 Task: Send an email with the signature Douglas Martin with the subject Thank you for an accommodation and the message Can you please provide me with the latest sales figures for the product? from softage.10@softage.net to softage.6@softage.net and move the email from Sent Items to the folder Sales enablement
Action: Mouse moved to (127, 129)
Screenshot: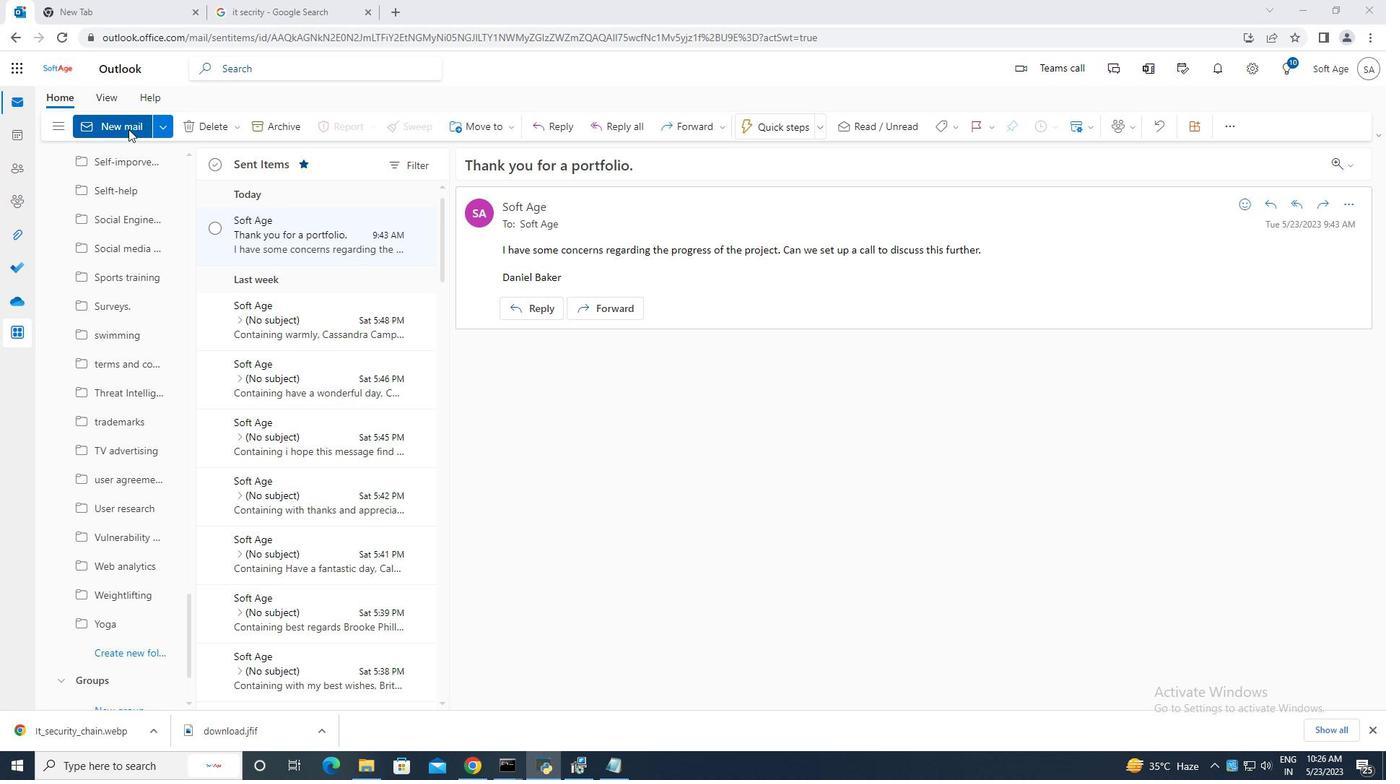
Action: Mouse pressed left at (127, 129)
Screenshot: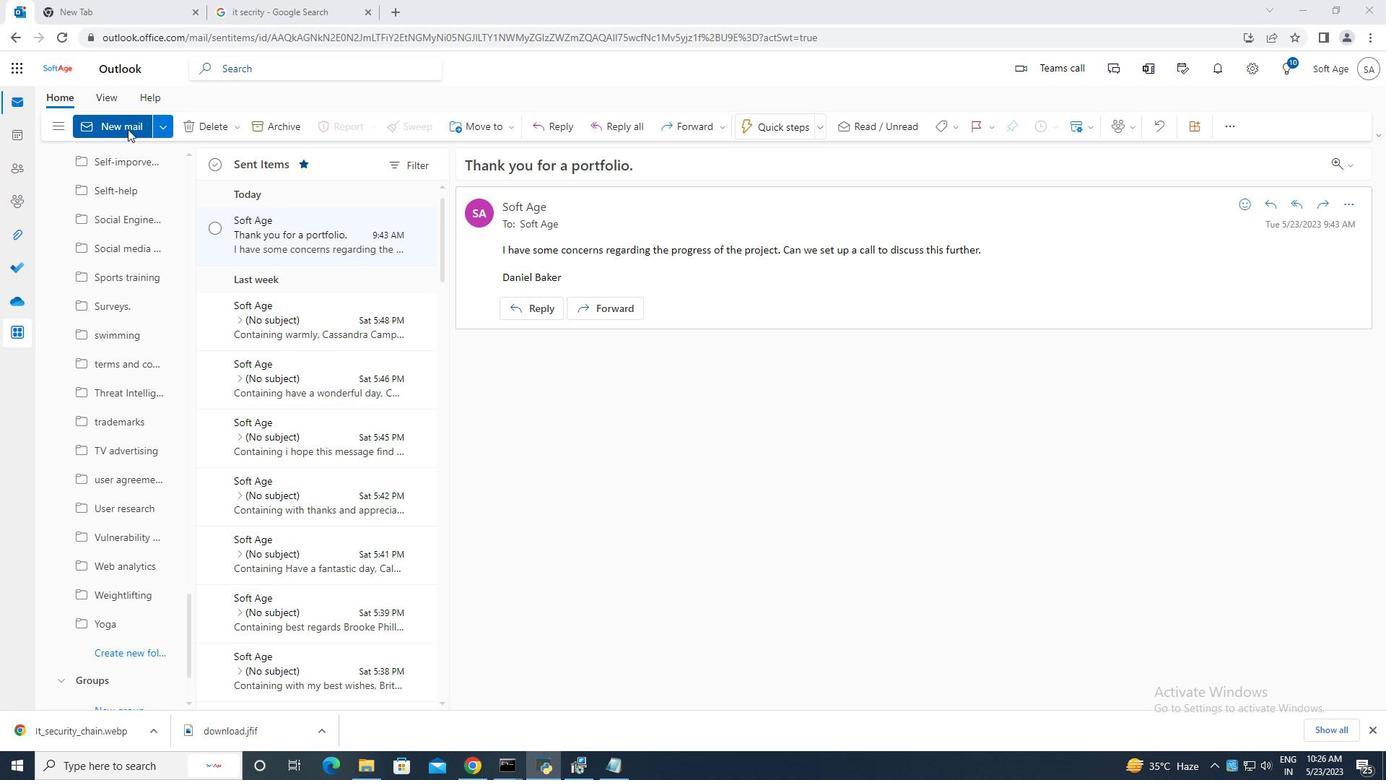 
Action: Mouse moved to (923, 132)
Screenshot: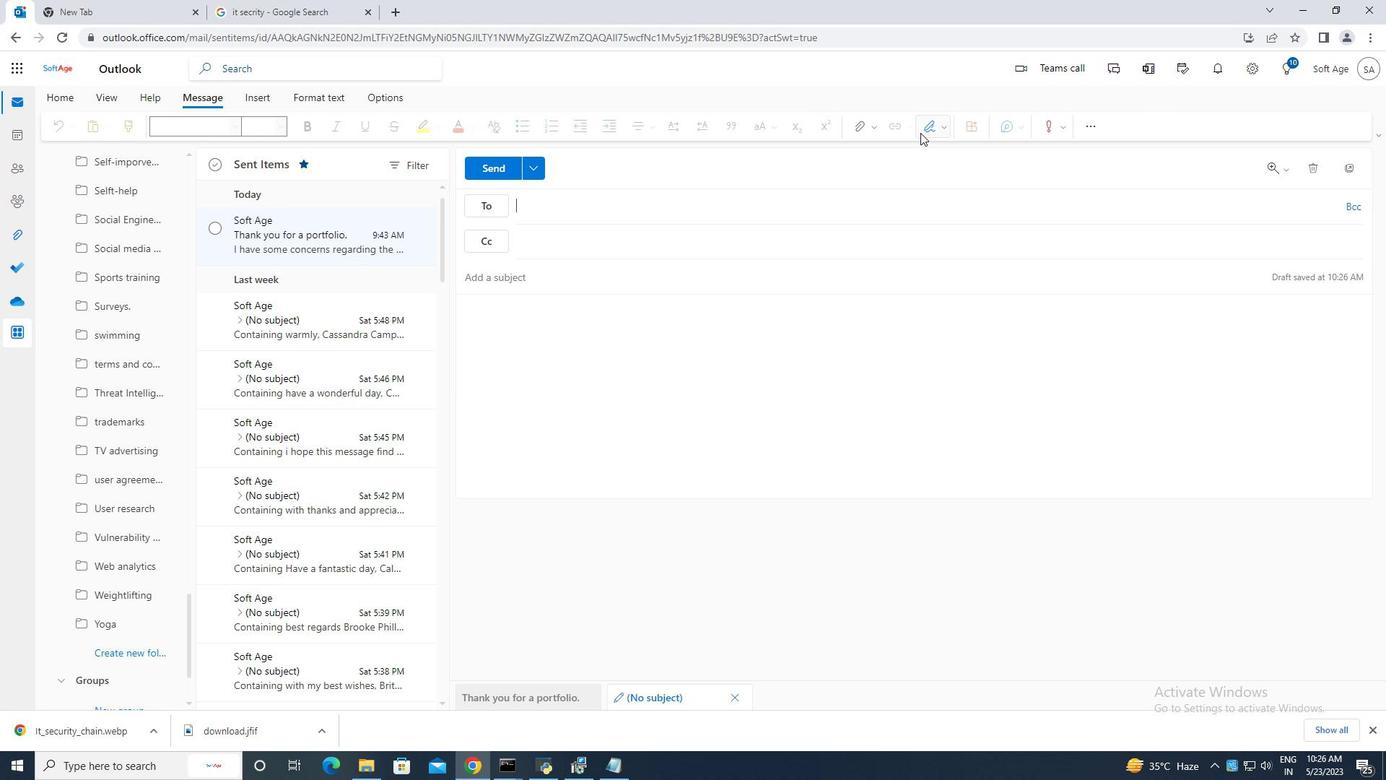 
Action: Mouse pressed left at (923, 132)
Screenshot: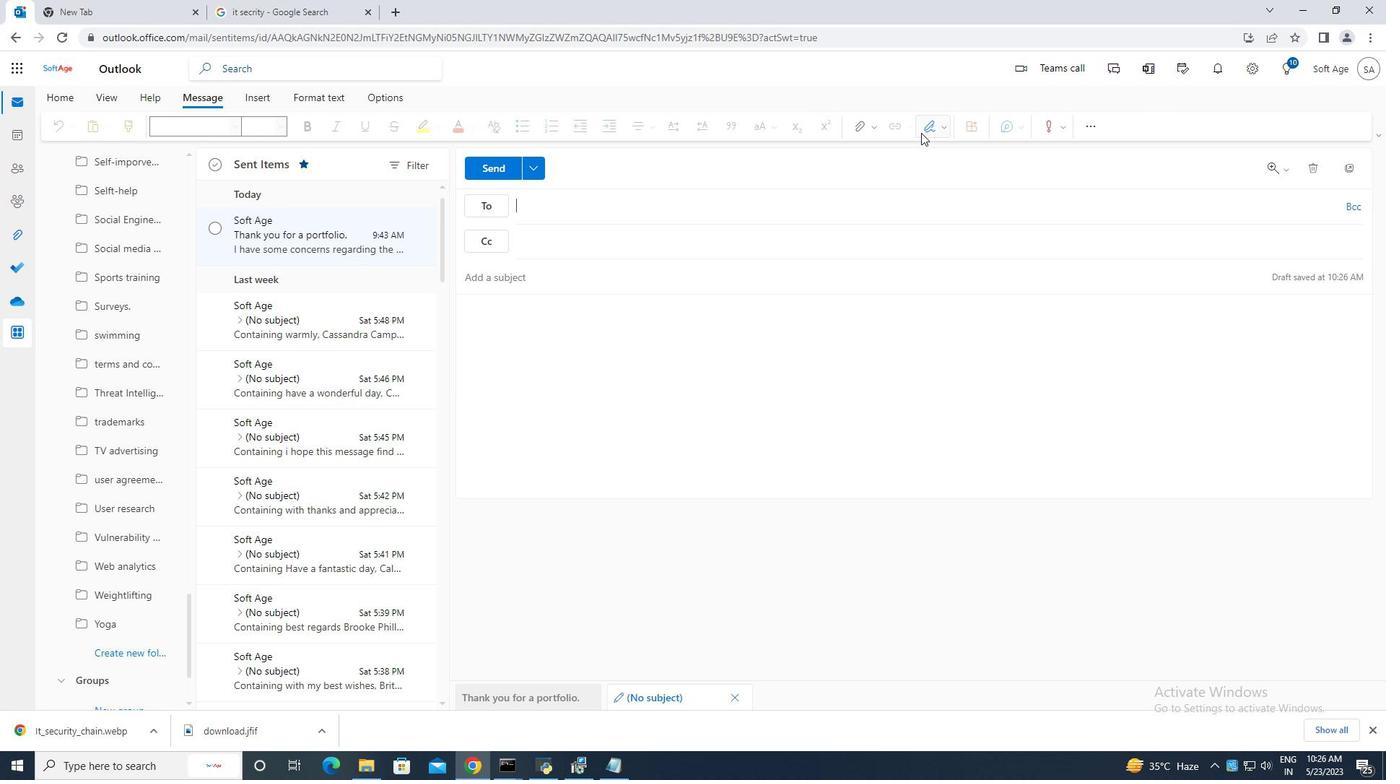 
Action: Mouse moved to (905, 182)
Screenshot: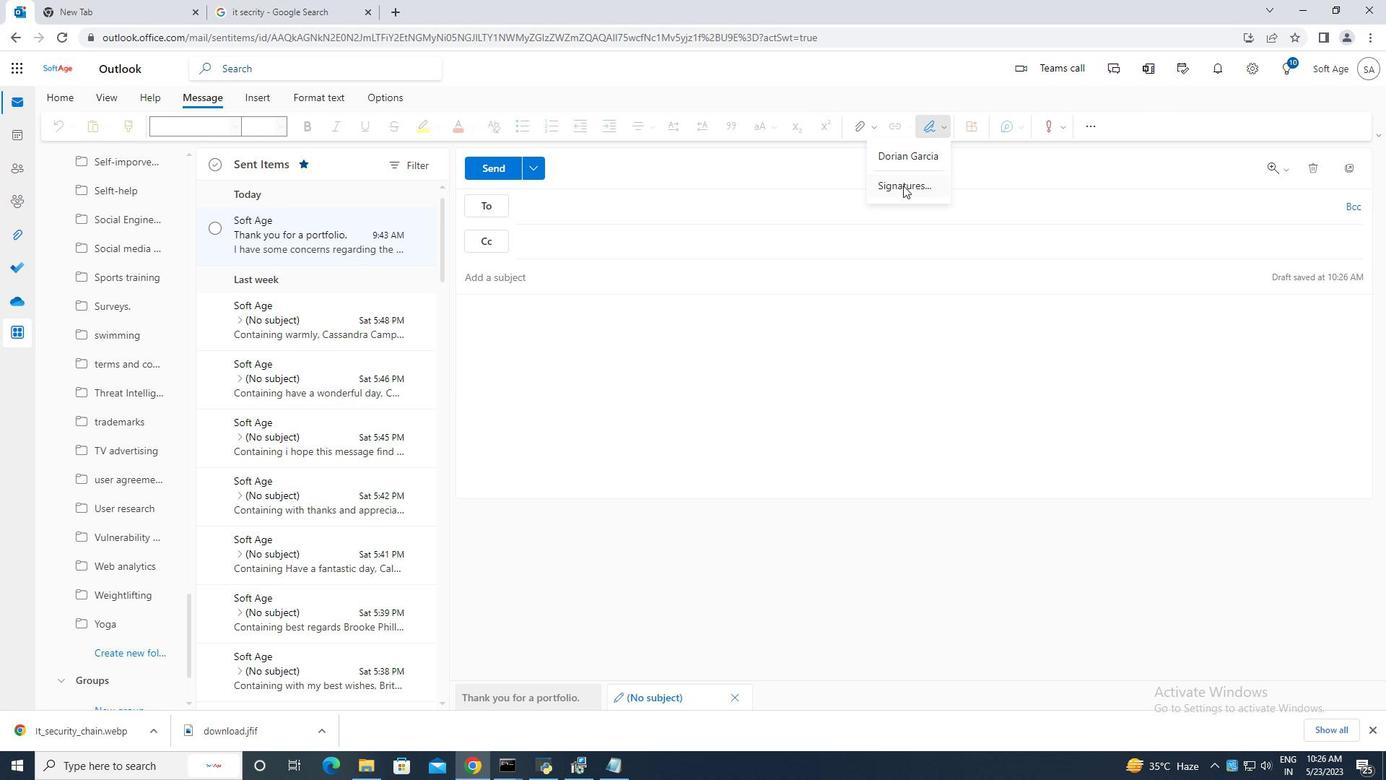 
Action: Mouse pressed left at (905, 182)
Screenshot: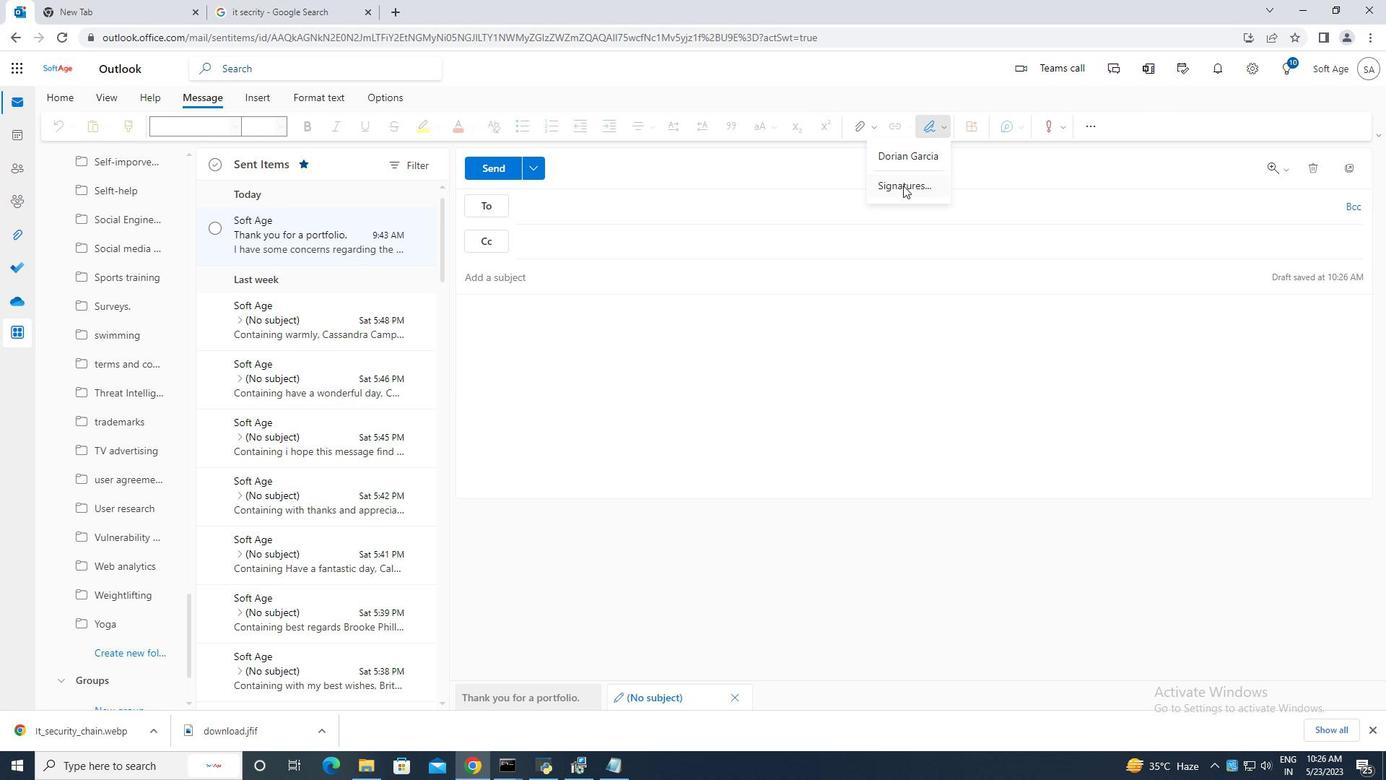 
Action: Mouse moved to (984, 239)
Screenshot: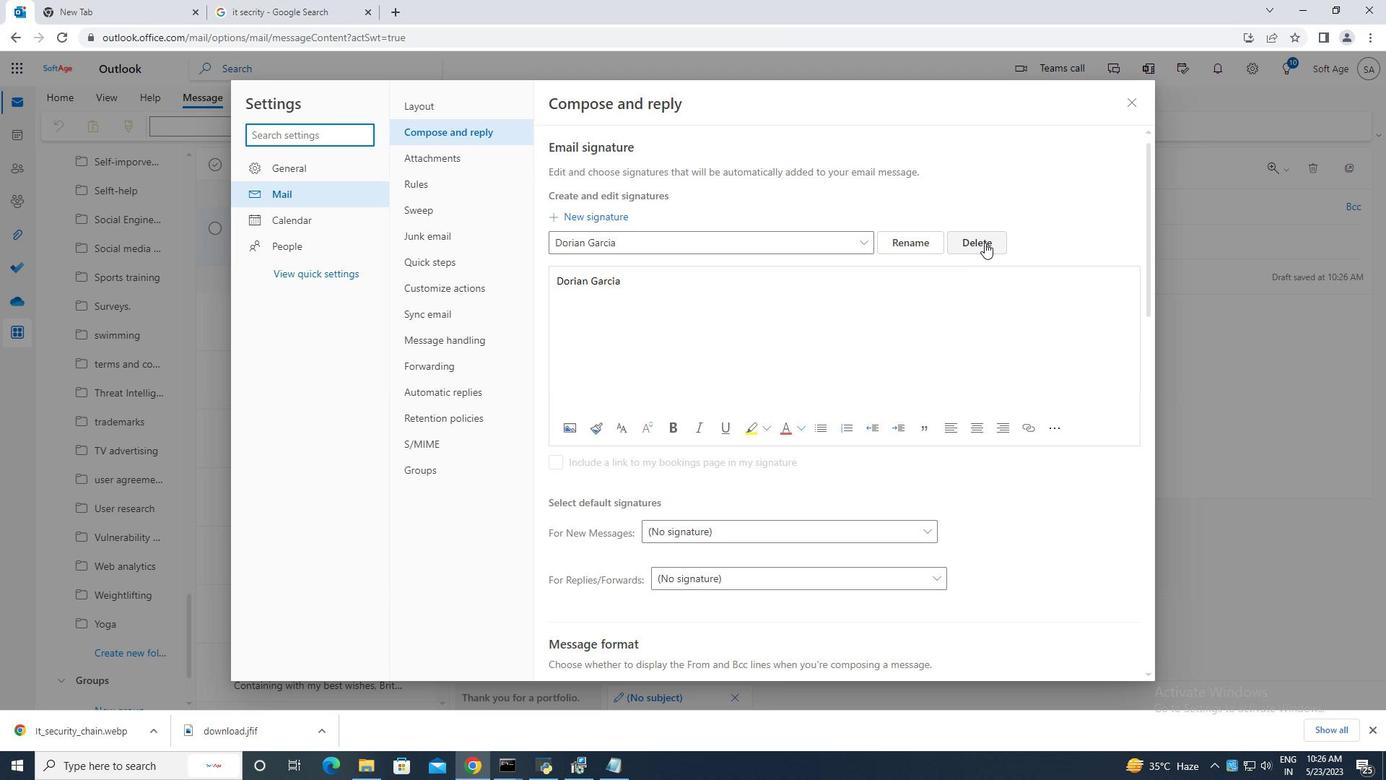 
Action: Mouse pressed left at (984, 239)
Screenshot: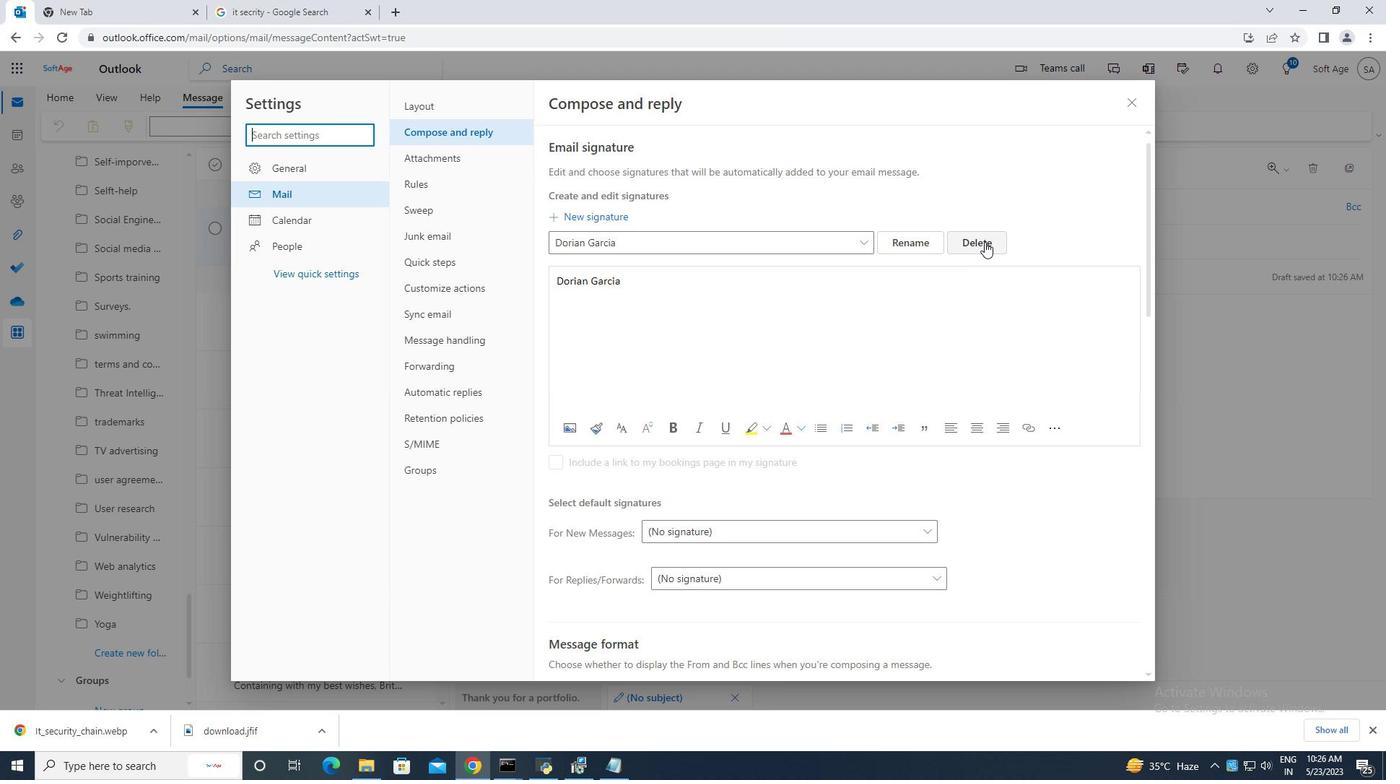 
Action: Mouse moved to (592, 241)
Screenshot: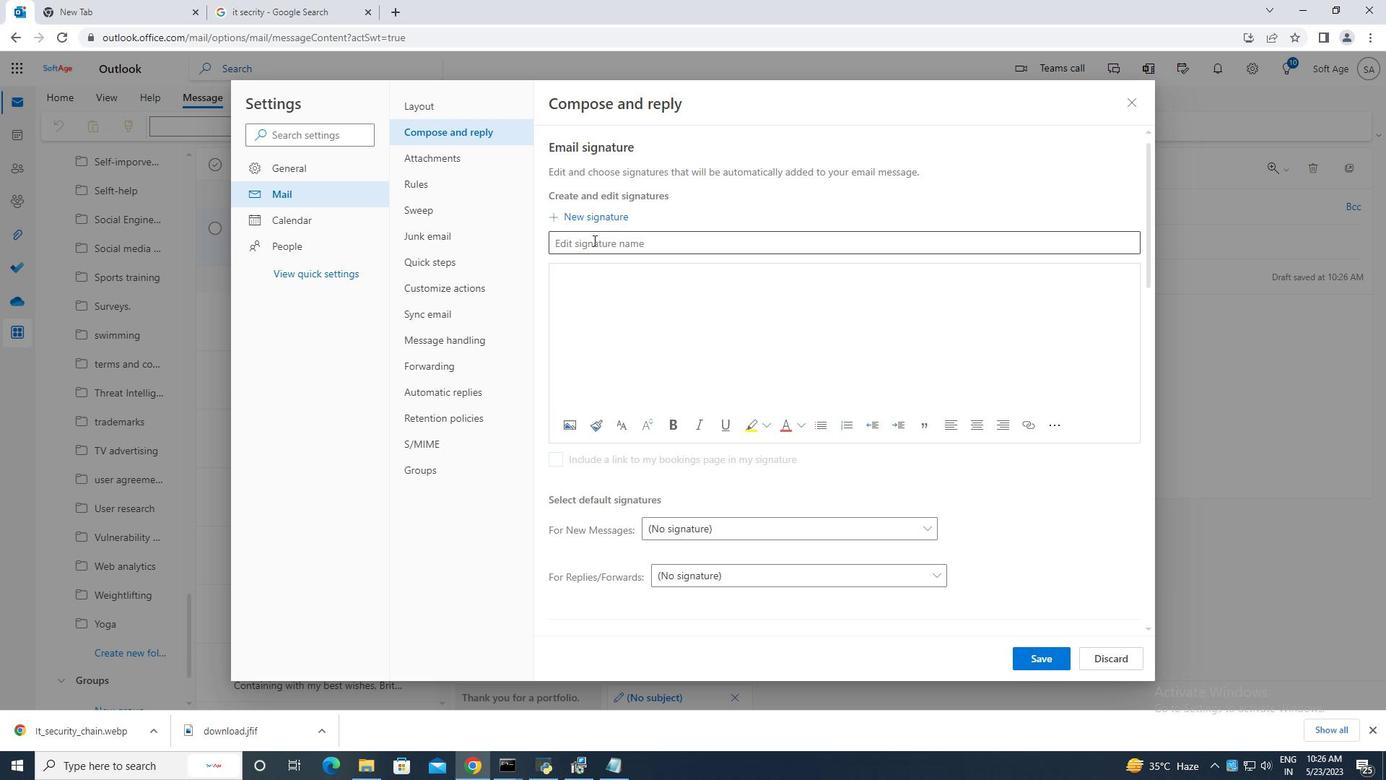 
Action: Mouse pressed left at (592, 241)
Screenshot: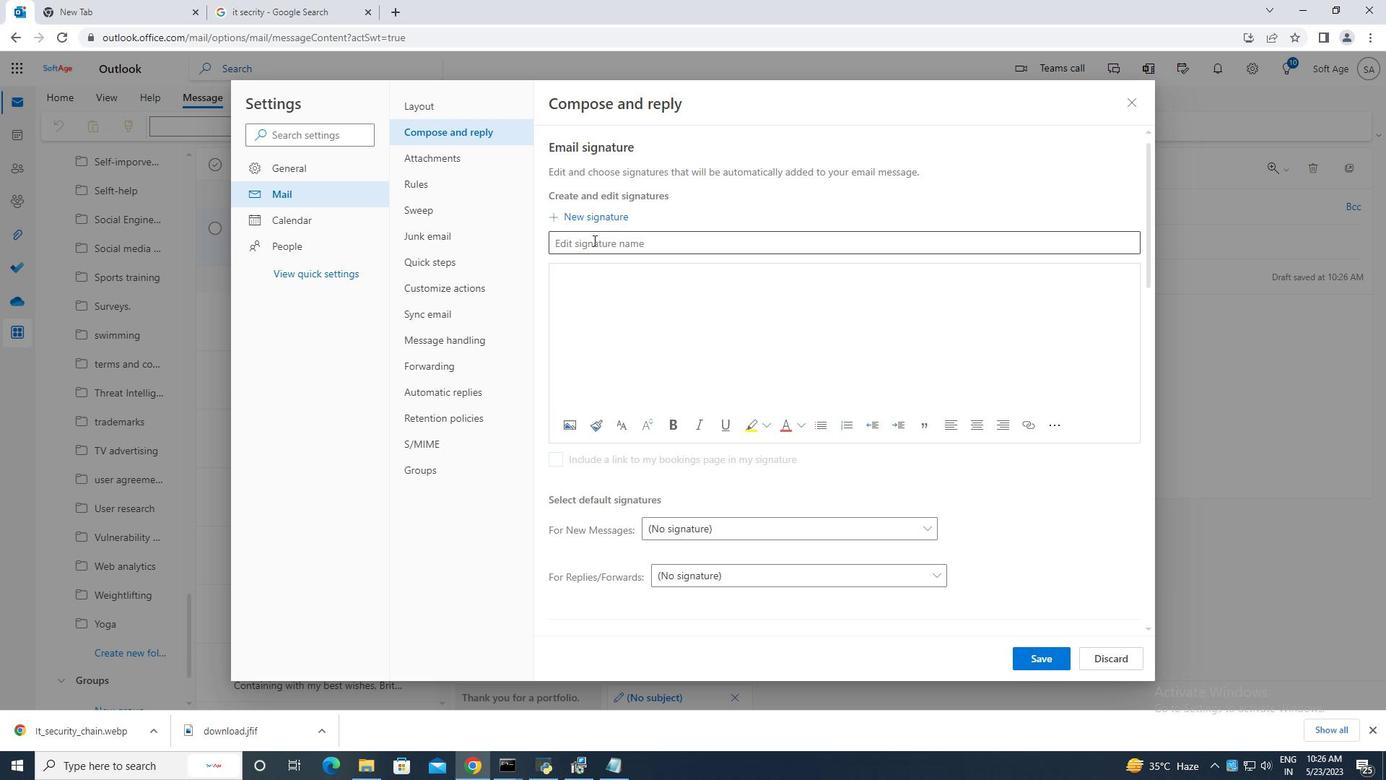
Action: Key pressed <Key.caps_lock>D<Key.caps_lock>ouglas<Key.space><Key.caps_lock>M<Key.caps_lock>artin
Screenshot: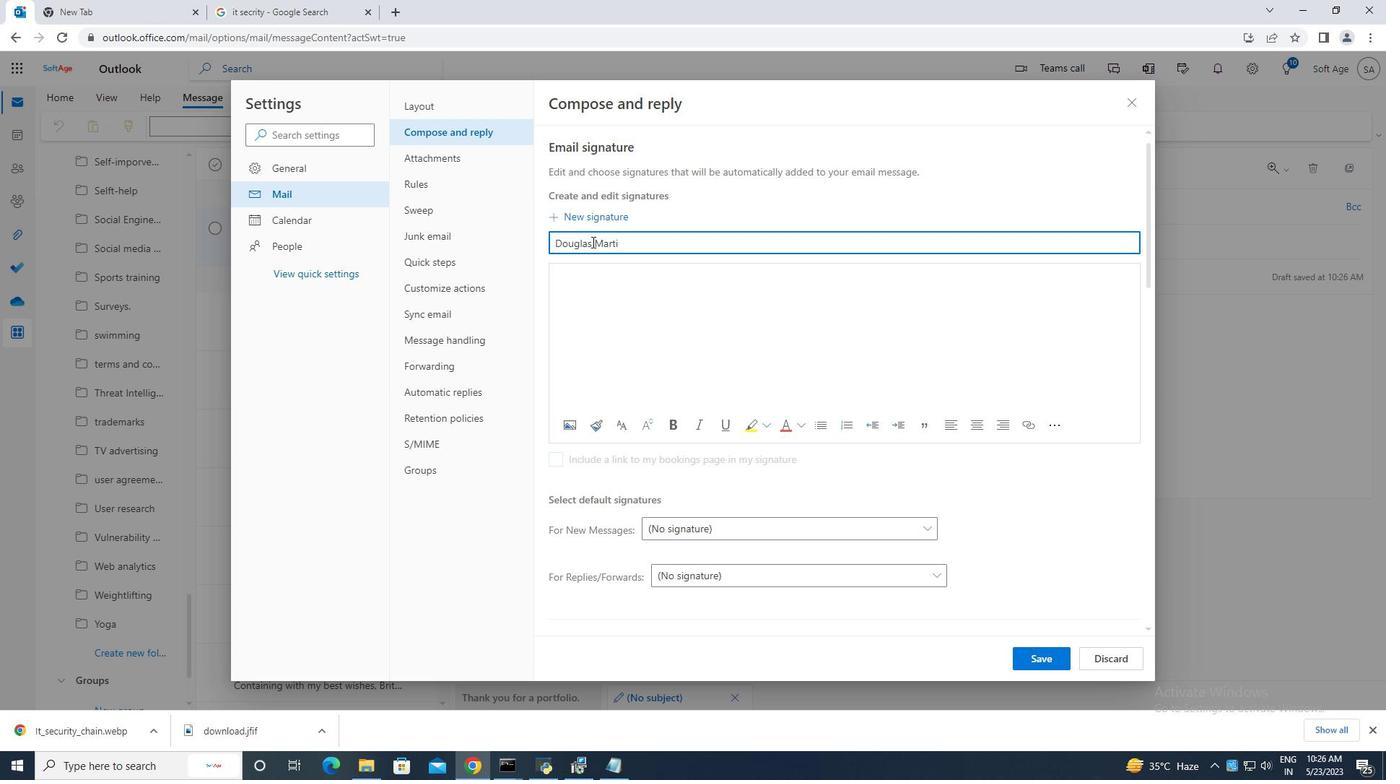 
Action: Mouse moved to (572, 275)
Screenshot: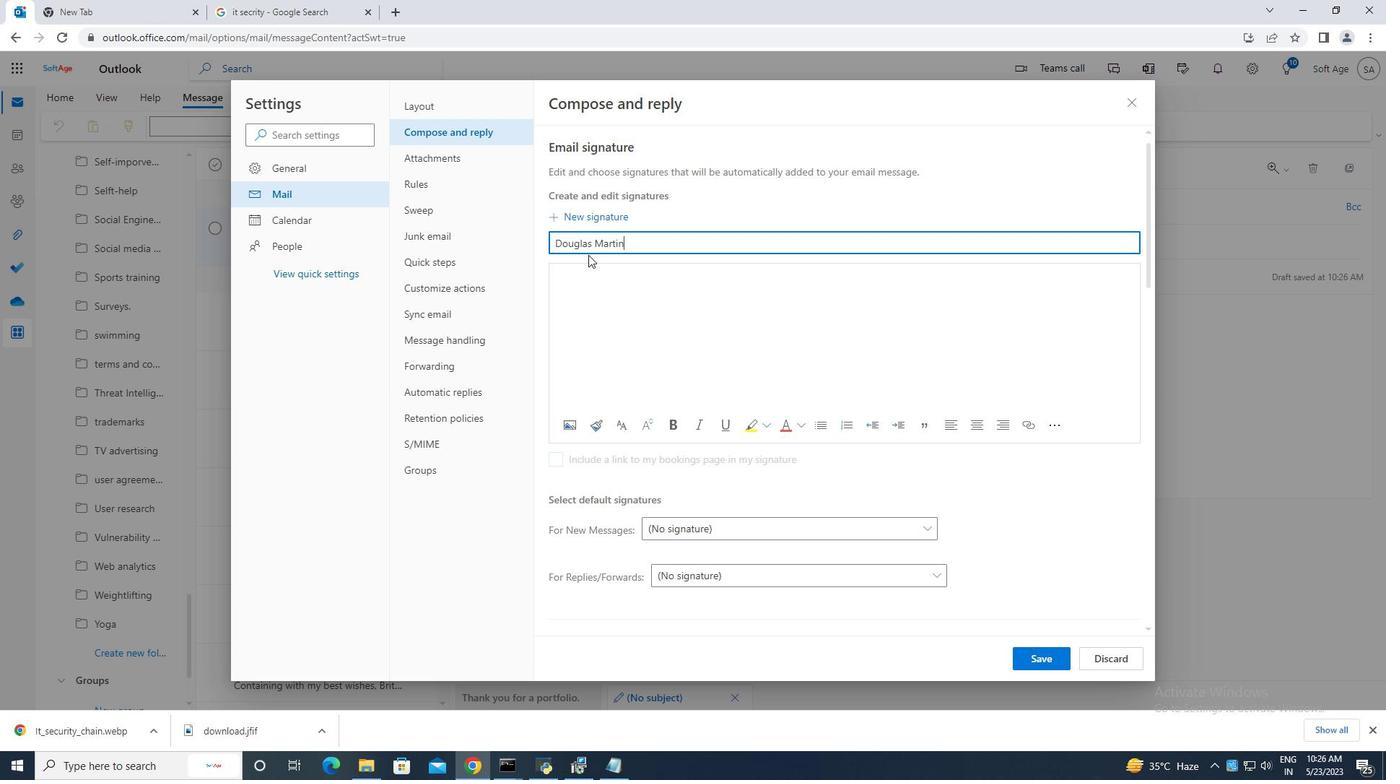 
Action: Mouse pressed left at (572, 275)
Screenshot: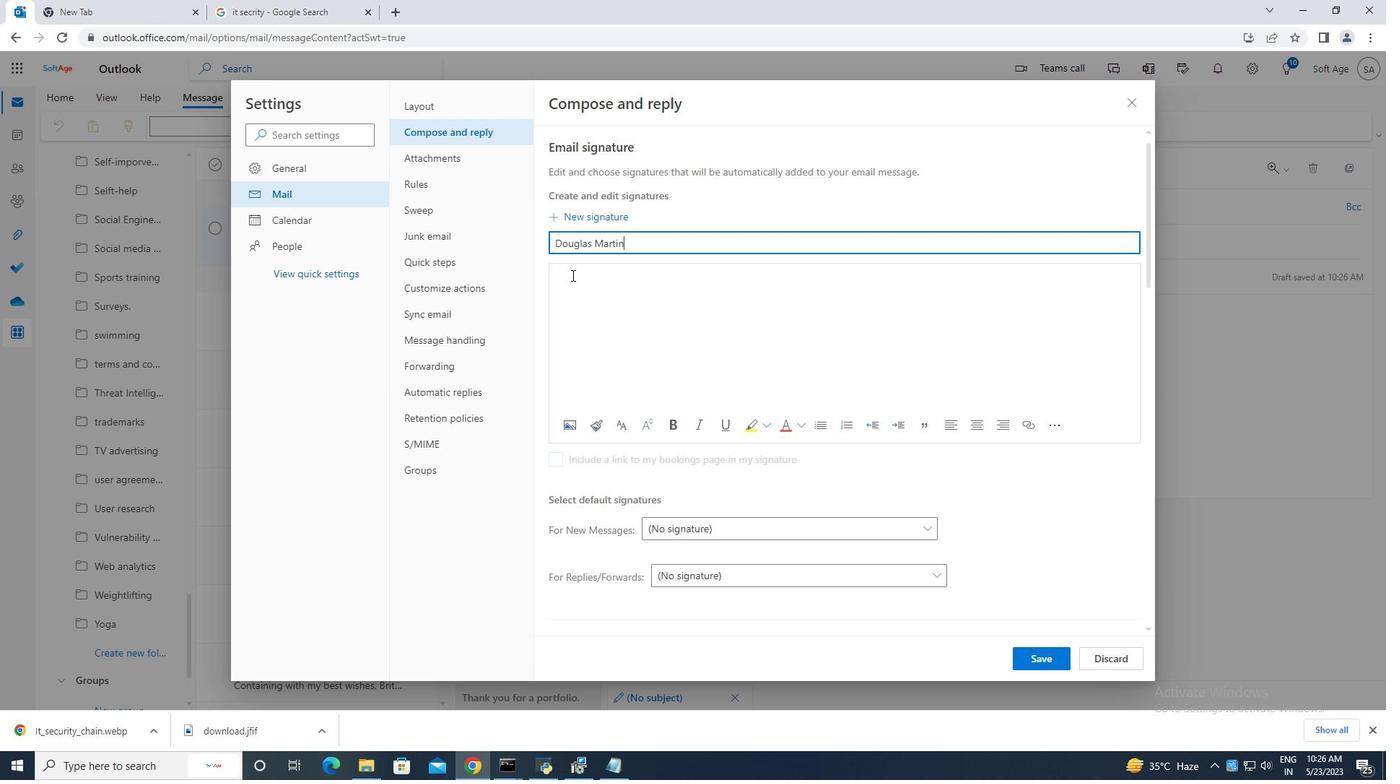 
Action: Mouse moved to (576, 278)
Screenshot: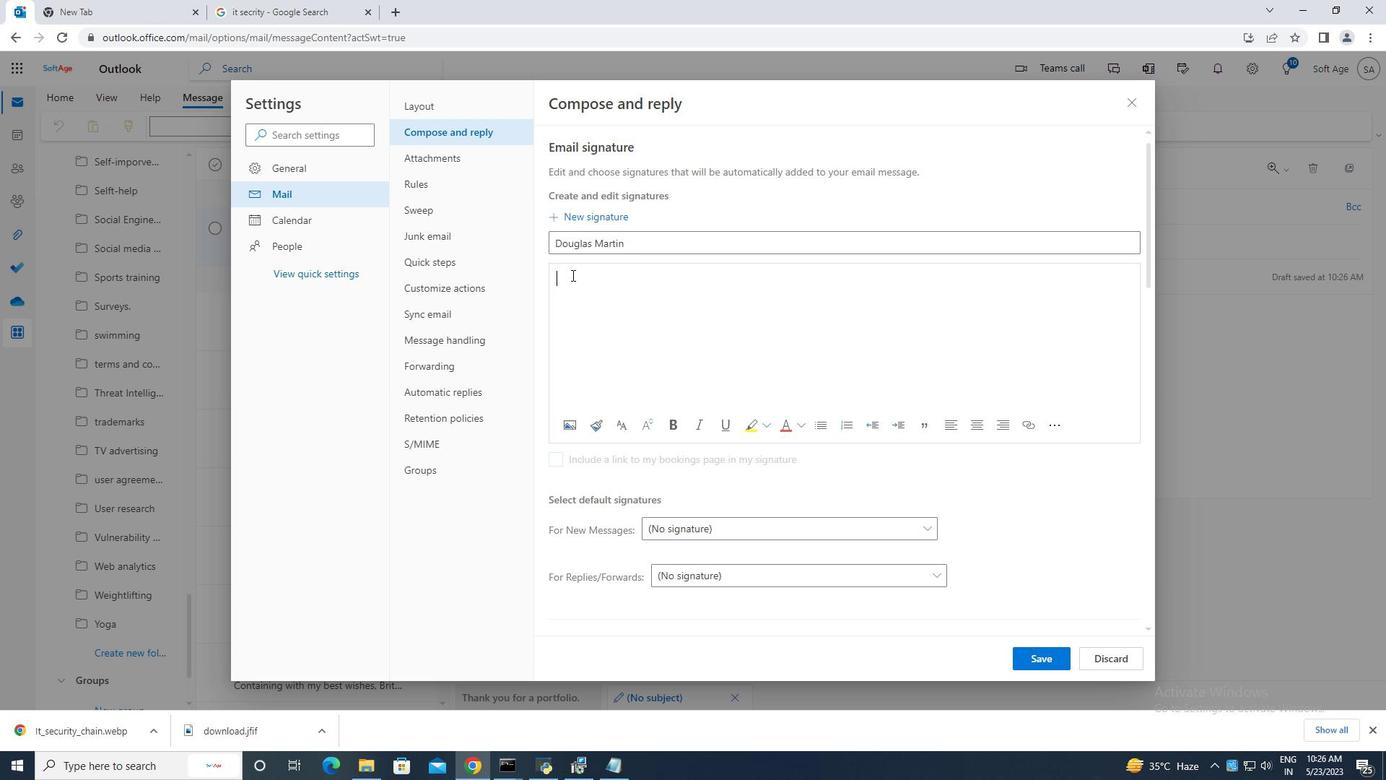 
Action: Key pressed <Key.caps_lock>D<Key.caps_lock>oug;as<Key.space><Key.backspace><Key.backspace><Key.backspace><Key.backspace>las<Key.space><Key.caps_lock>M<Key.caps_lock>artin
Screenshot: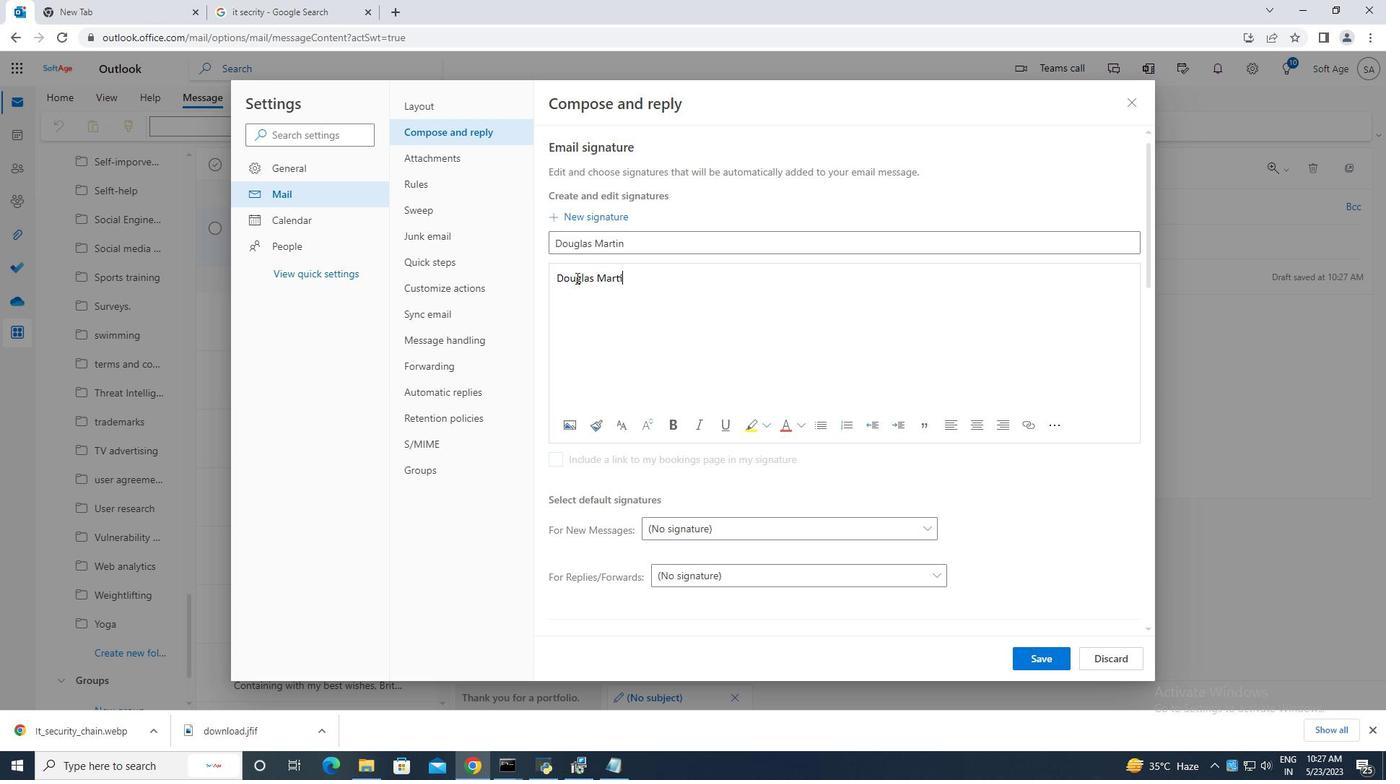 
Action: Mouse moved to (1027, 659)
Screenshot: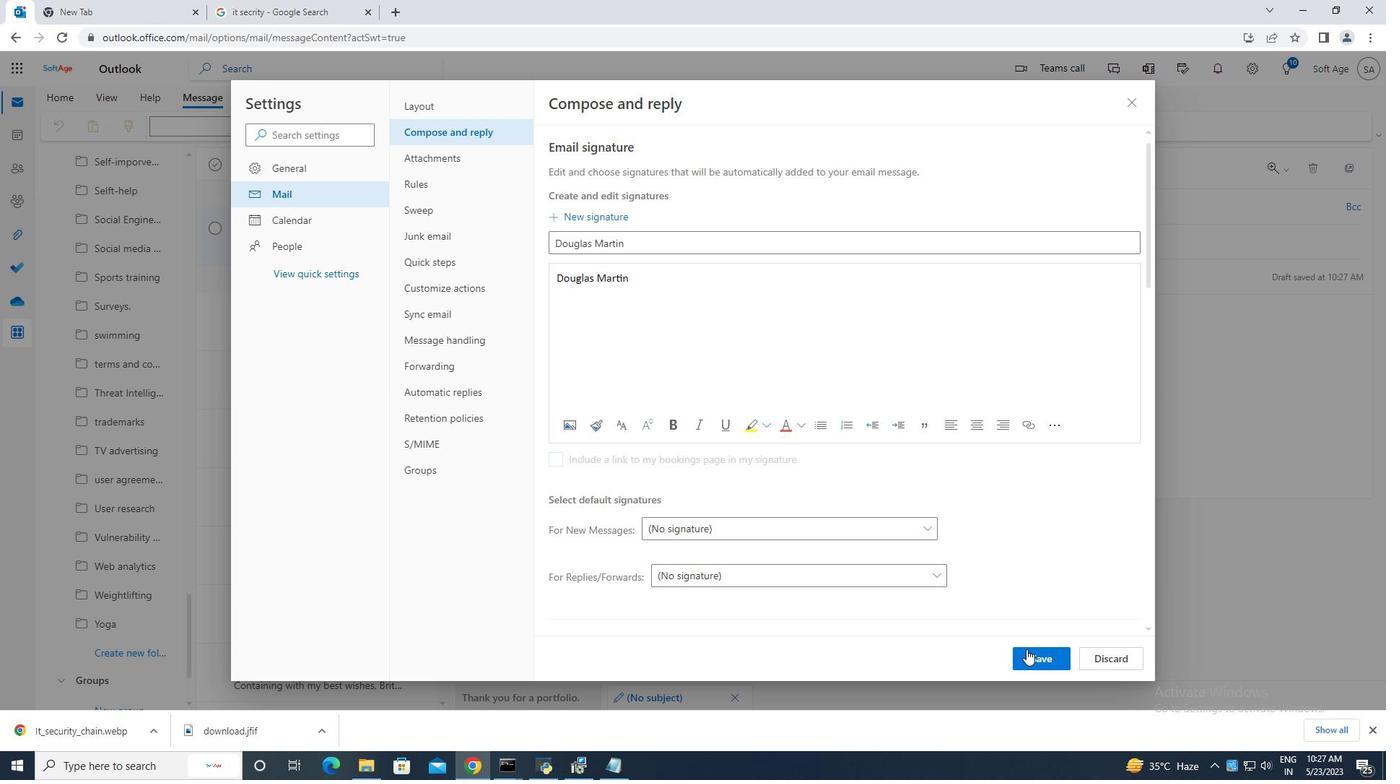 
Action: Mouse pressed left at (1027, 659)
Screenshot: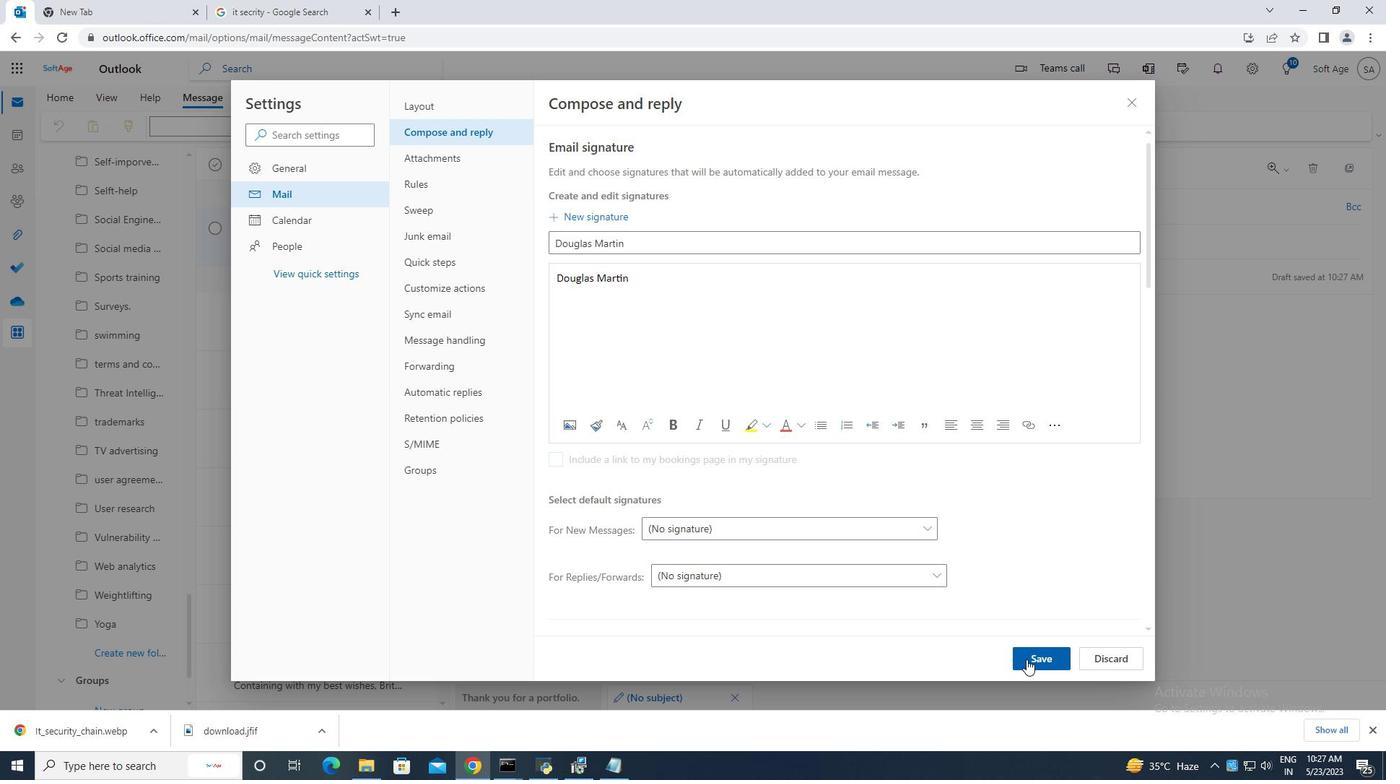 
Action: Mouse moved to (1129, 106)
Screenshot: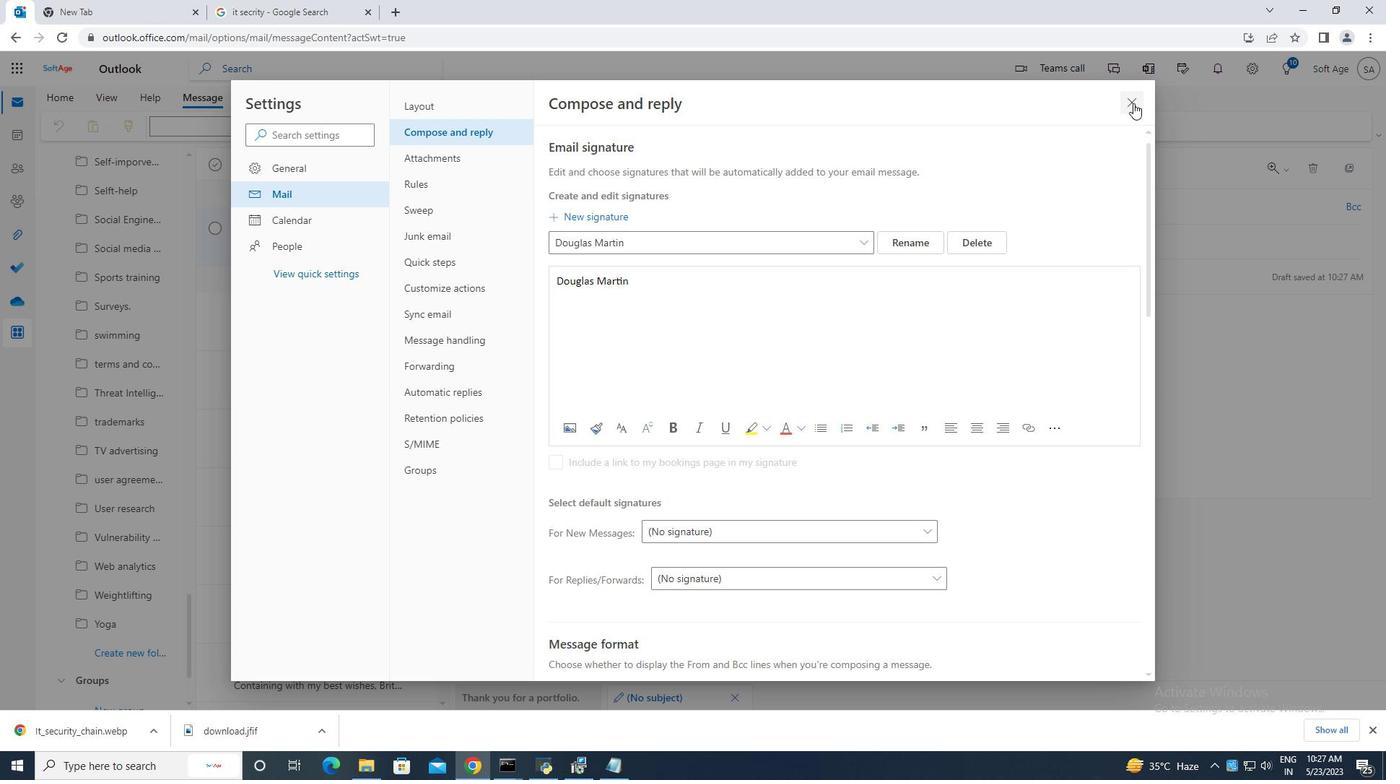 
Action: Mouse pressed left at (1129, 106)
Screenshot: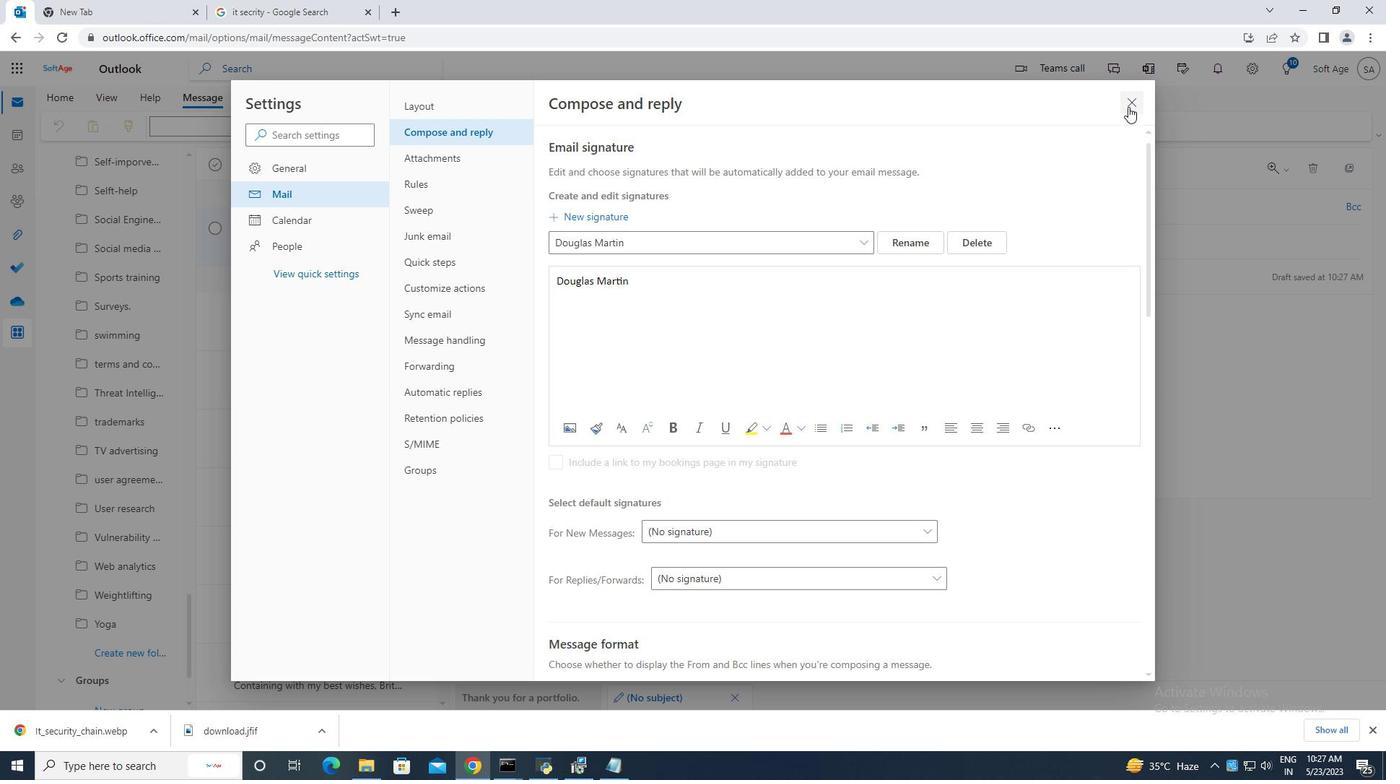 
Action: Mouse moved to (934, 127)
Screenshot: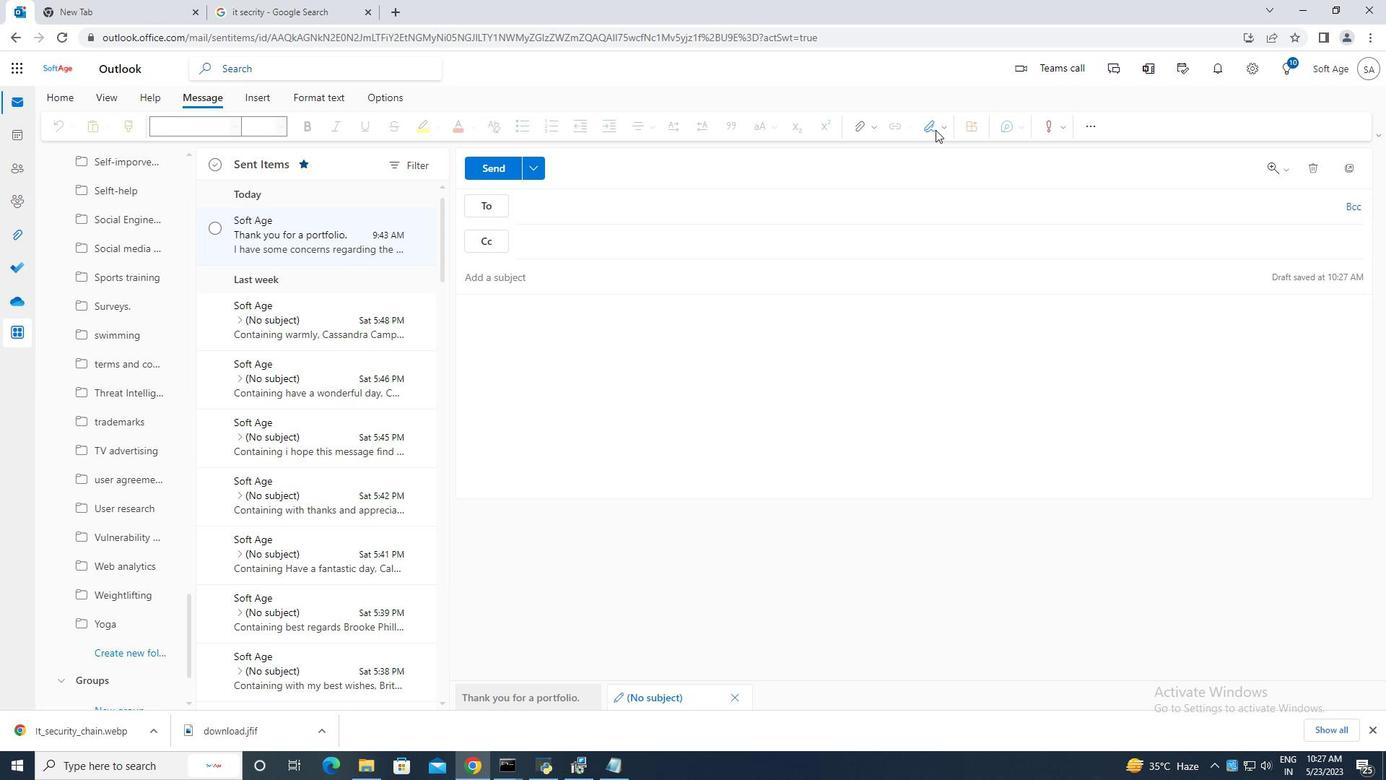 
Action: Mouse pressed left at (934, 127)
Screenshot: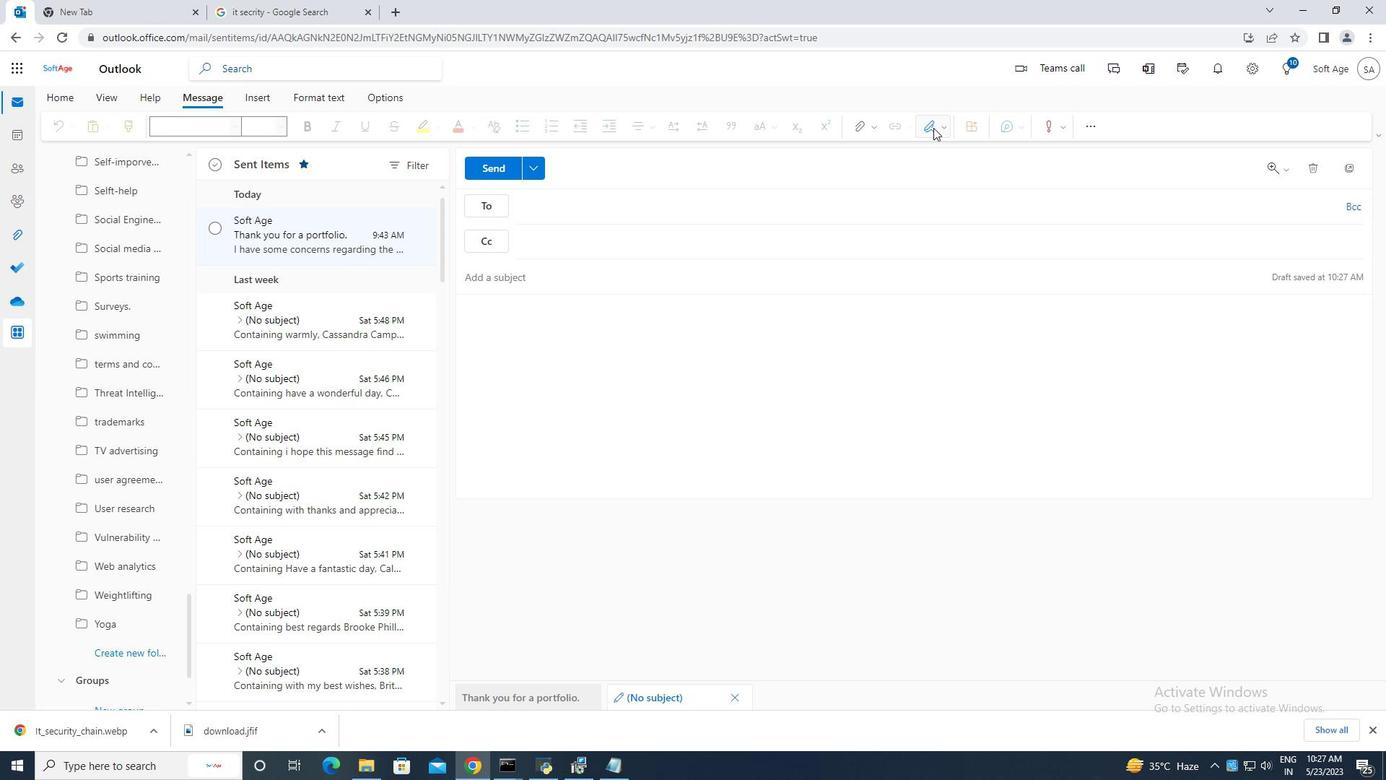 
Action: Mouse moved to (910, 153)
Screenshot: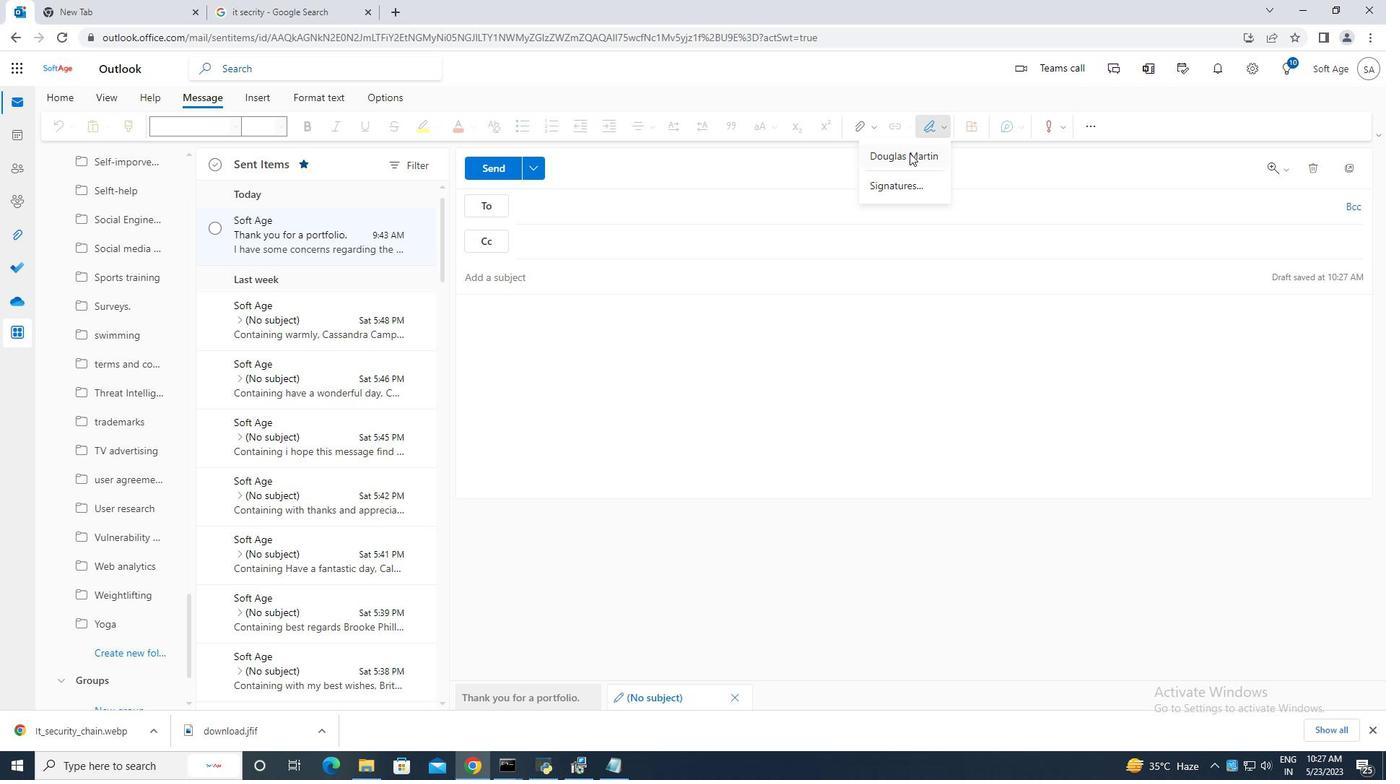 
Action: Mouse pressed left at (910, 153)
Screenshot: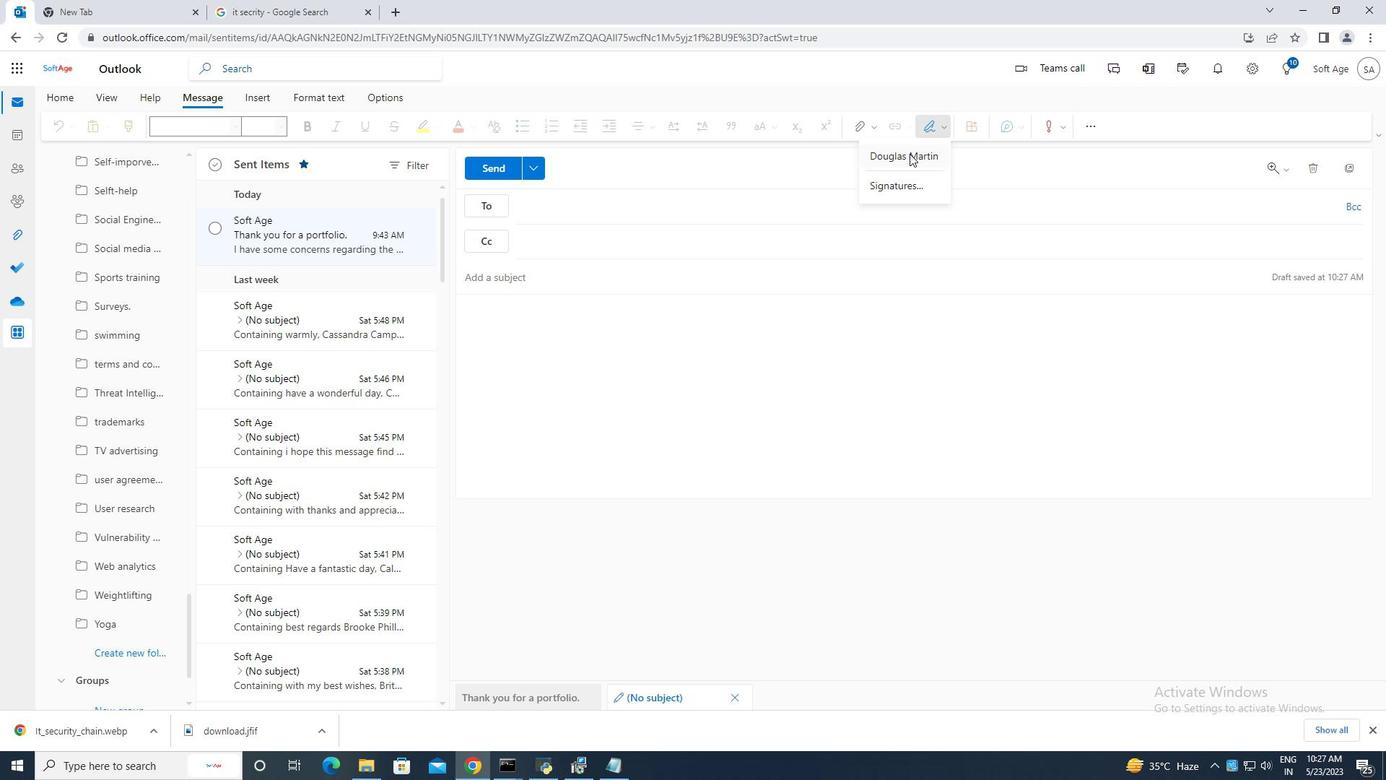 
Action: Mouse moved to (494, 279)
Screenshot: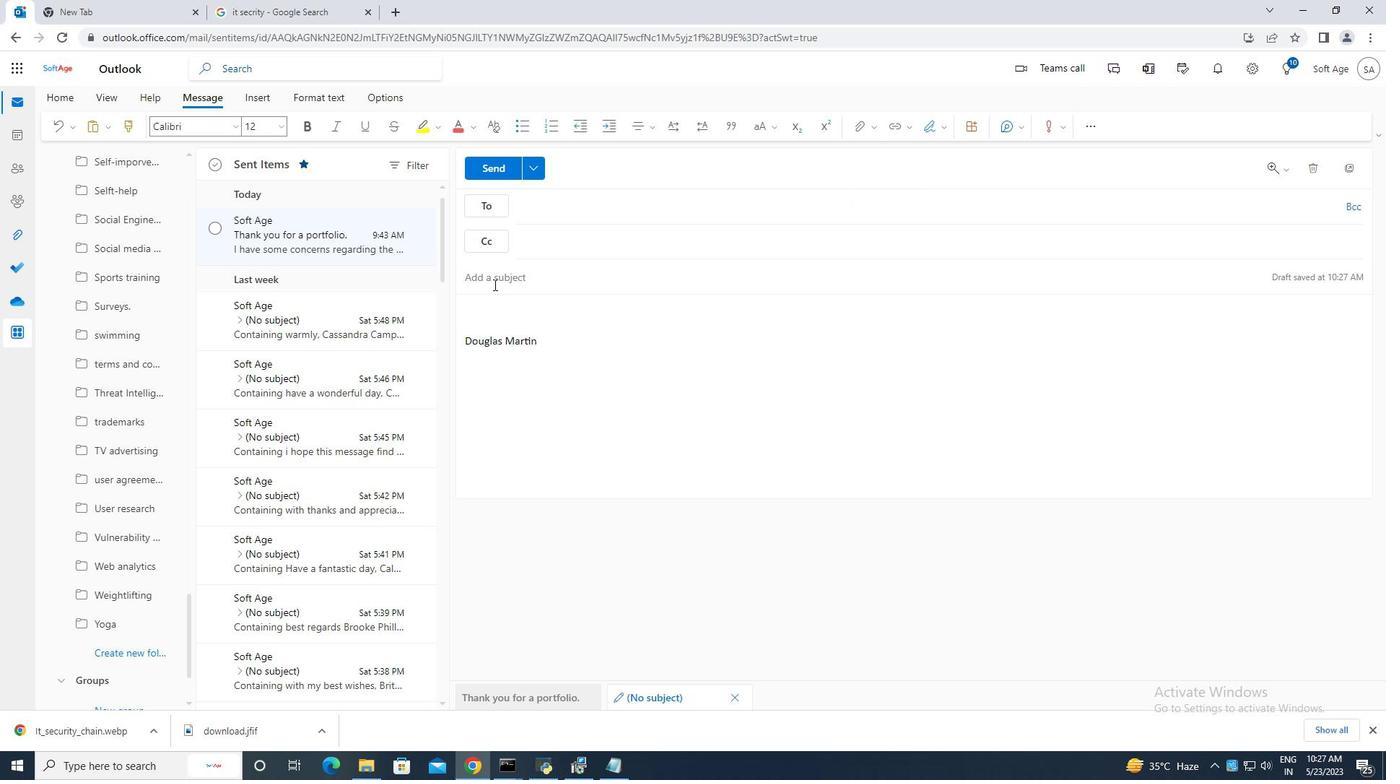 
Action: Mouse pressed left at (494, 279)
Screenshot: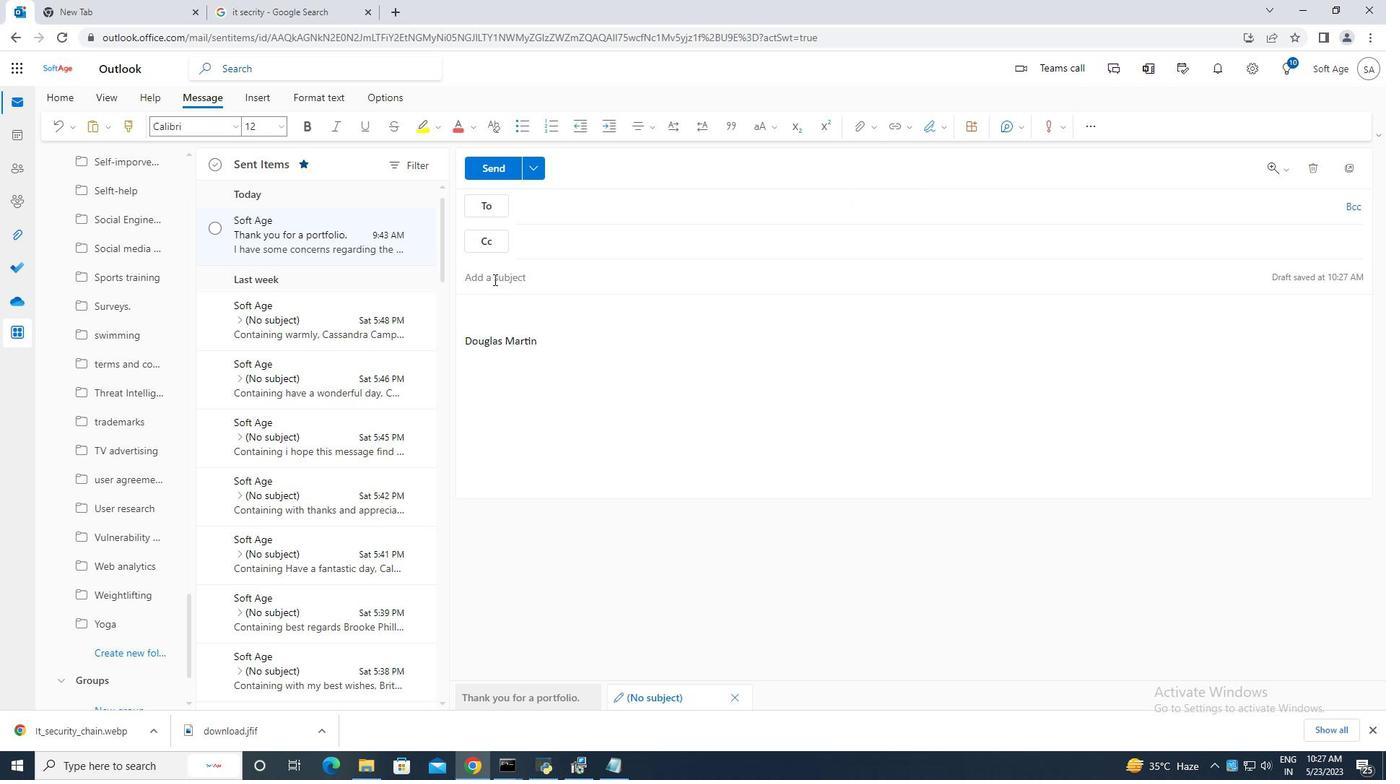
Action: Key pressed <Key.caps_lock>T<Key.caps_lock>hank<Key.space>you<Key.space>for<Key.space>an<Key.space>accommodation<Key.space><Key.backspace>.
Screenshot: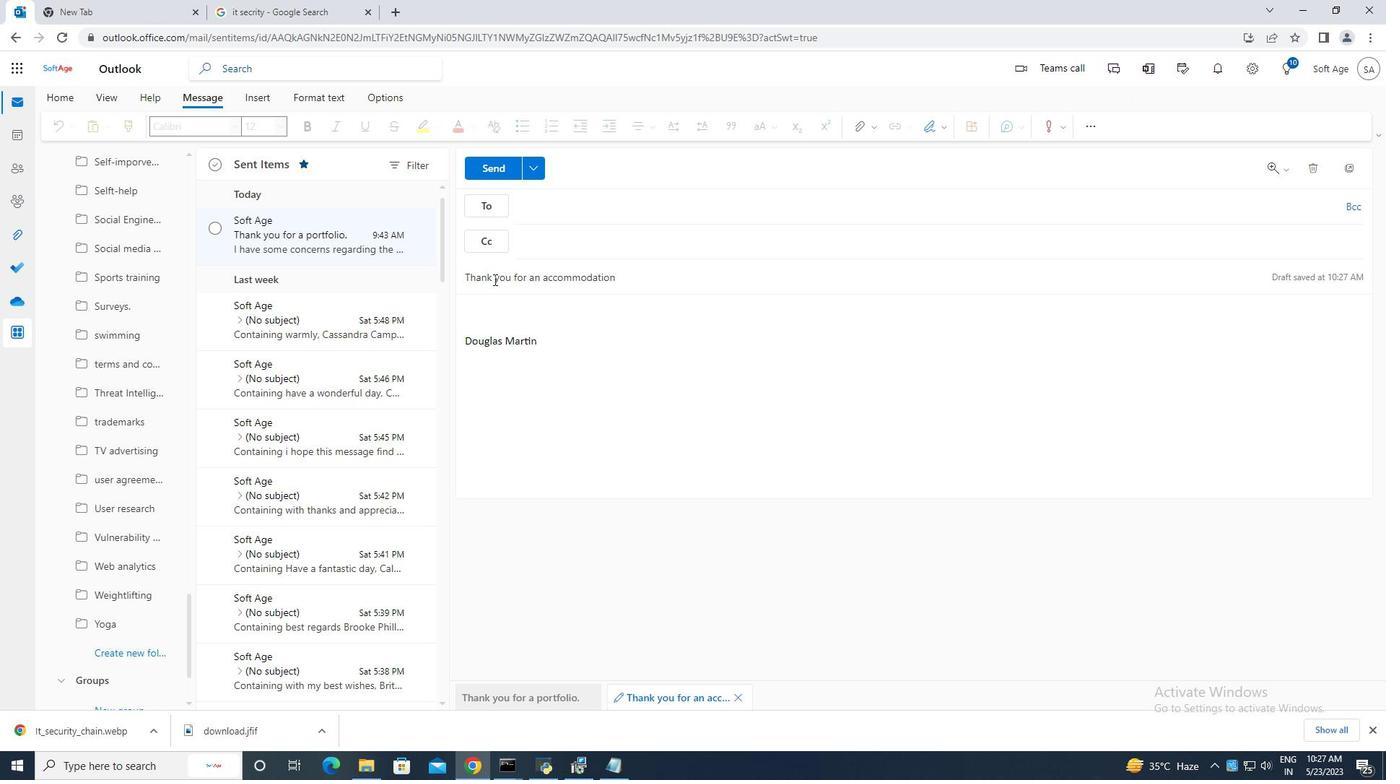 
Action: Mouse moved to (493, 307)
Screenshot: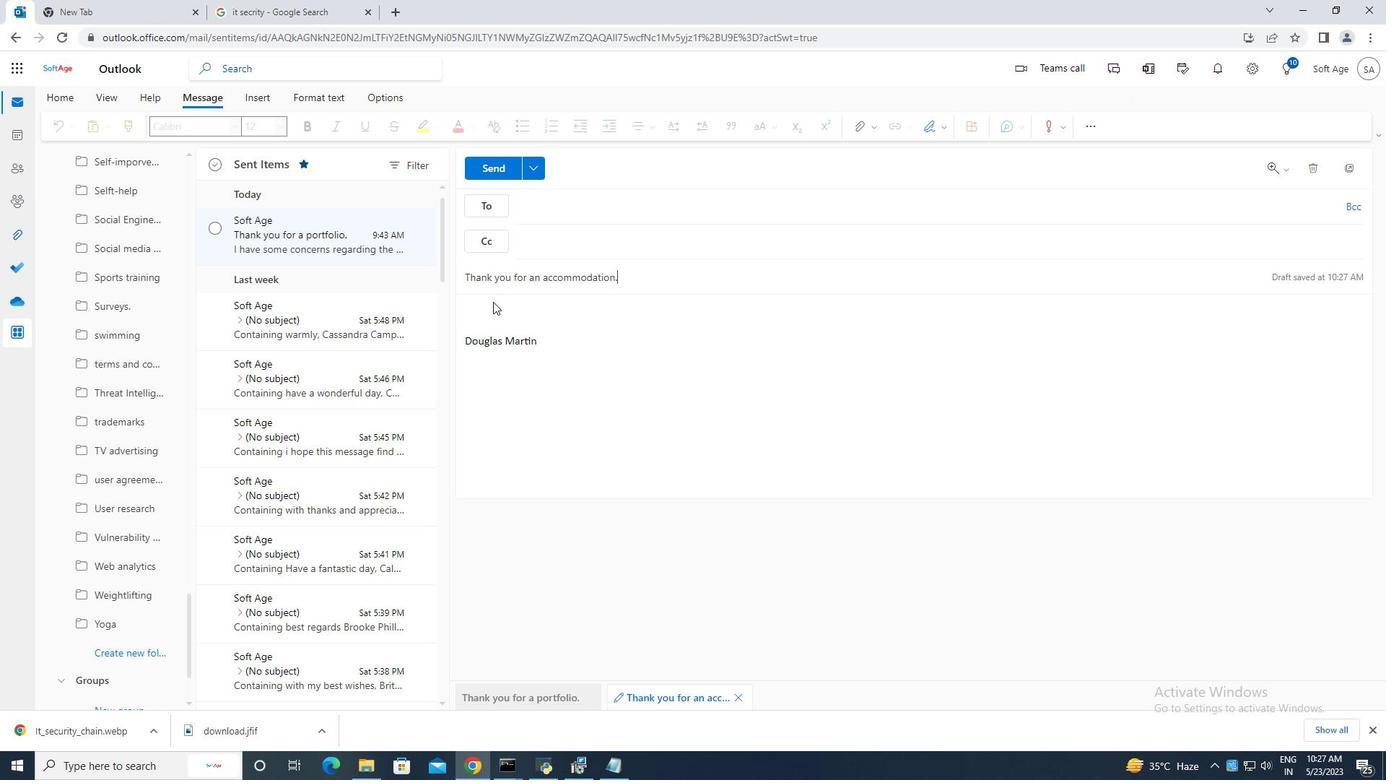 
Action: Mouse pressed left at (493, 307)
Screenshot: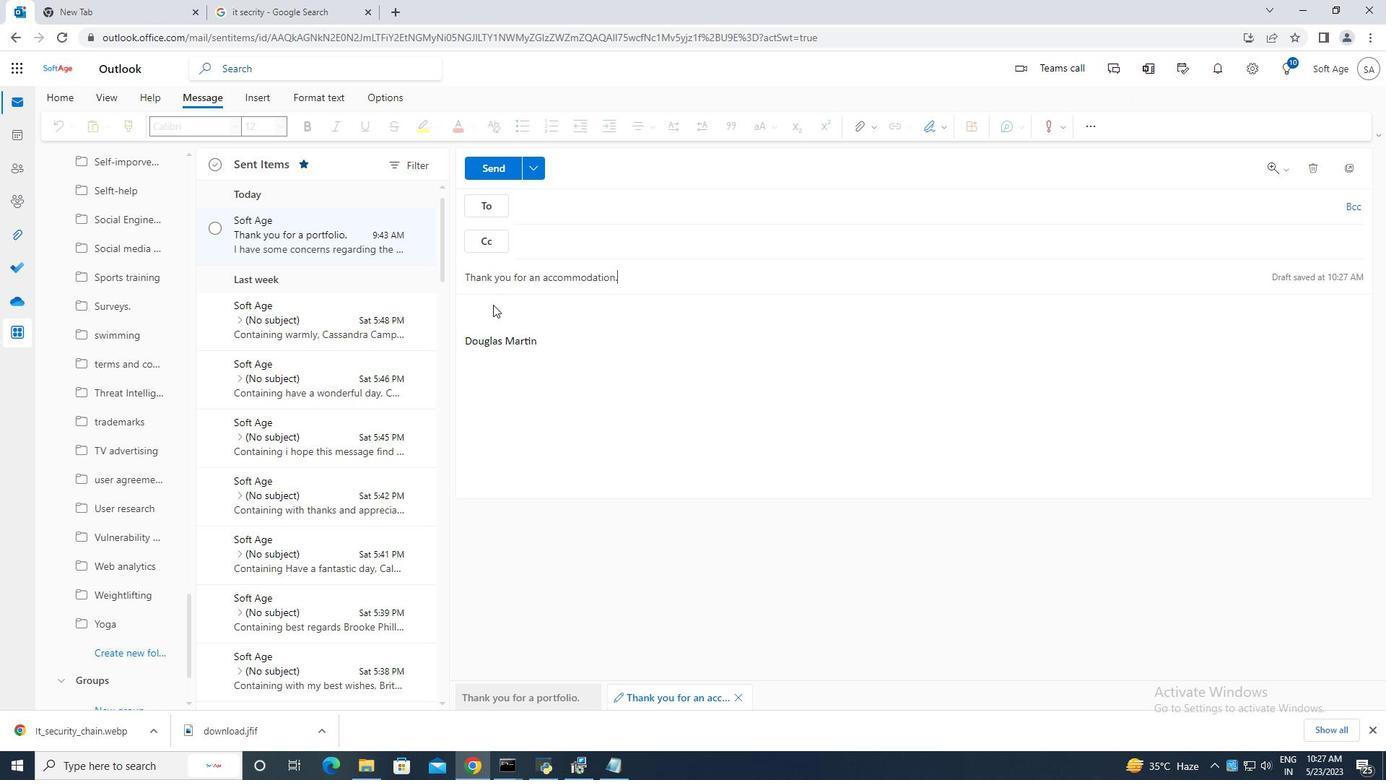 
Action: Key pressed <Key.caps_lock>C<Key.caps_lock>an<Key.space>you<Key.space>pleae<Key.space><Key.backspace><Key.backspace>se<Key.space>provide<Key.space>me<Key.space>with<Key.space>the<Key.space>latest<Key.space>sales<Key.space>figures<Key.space>for<Key.space>the<Key.space>product.
Screenshot: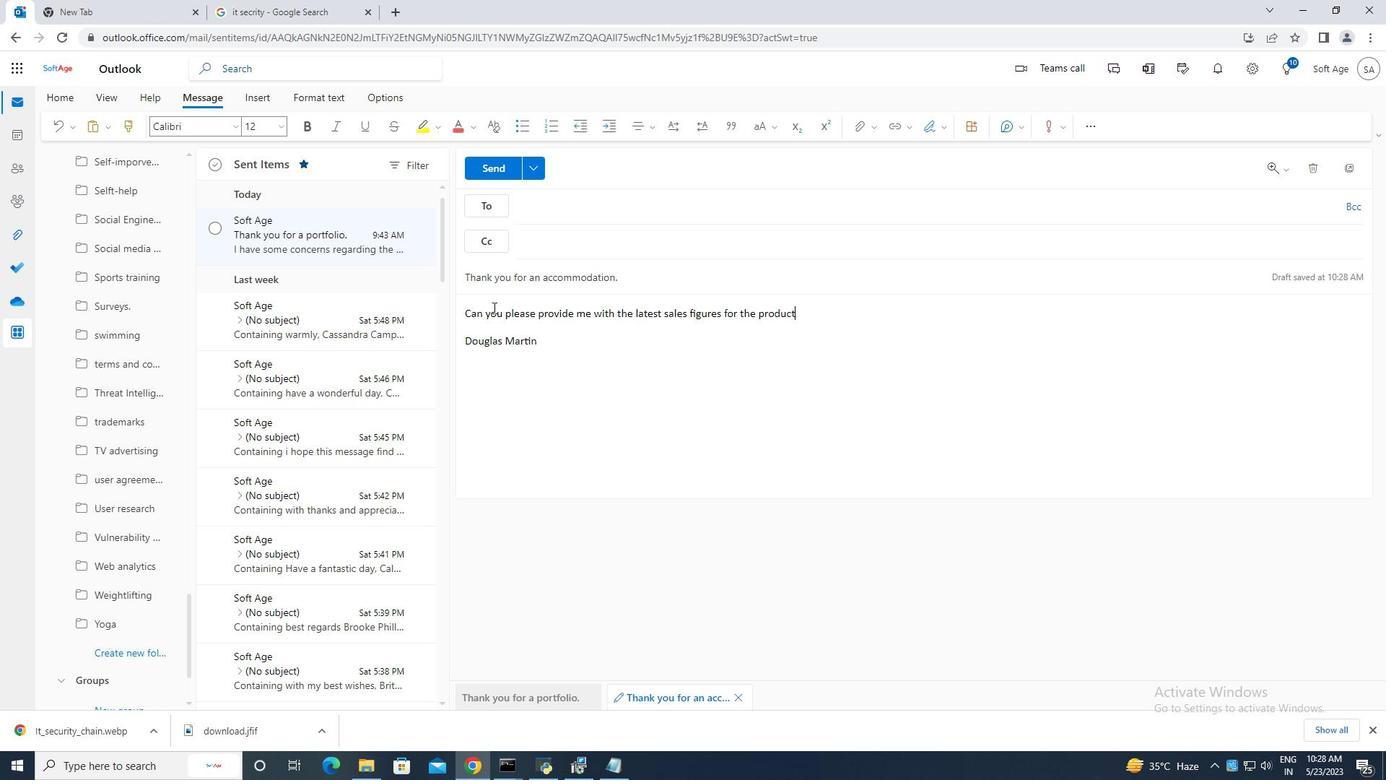 
Action: Mouse moved to (553, 197)
Screenshot: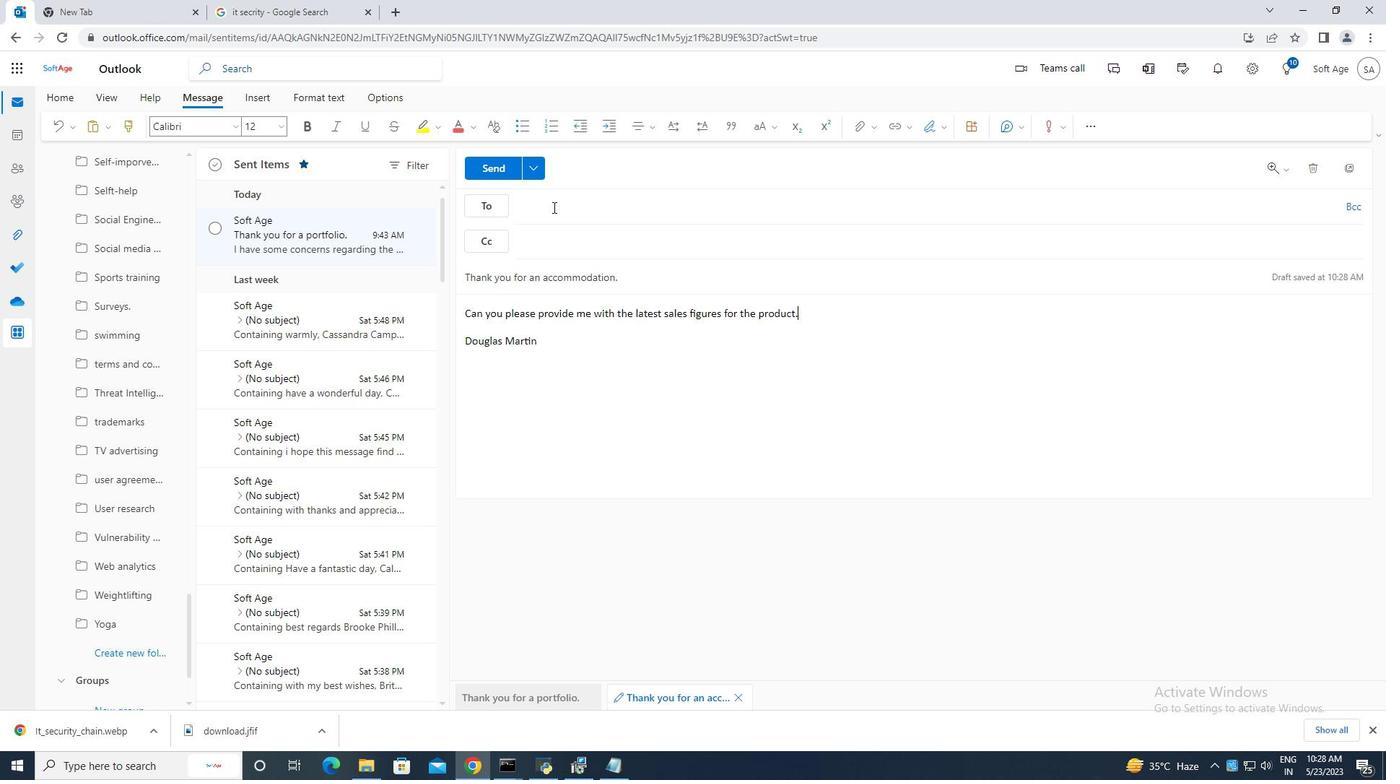 
Action: Mouse pressed left at (553, 197)
Screenshot: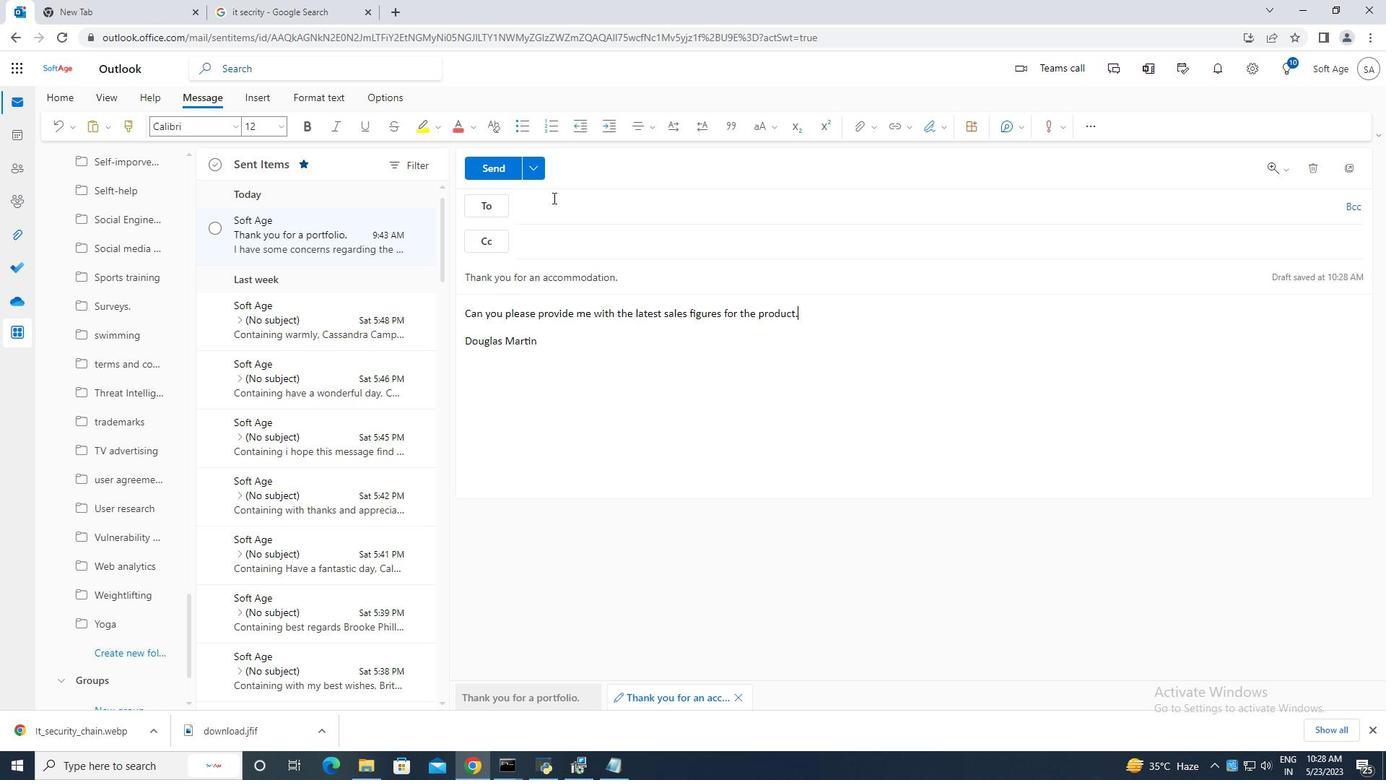 
Action: Key pressed softage.6<Key.shift><Key.shift><Key.shift><Key.shift><Key.shift><Key.shift><Key.shift><Key.shift>@
Screenshot: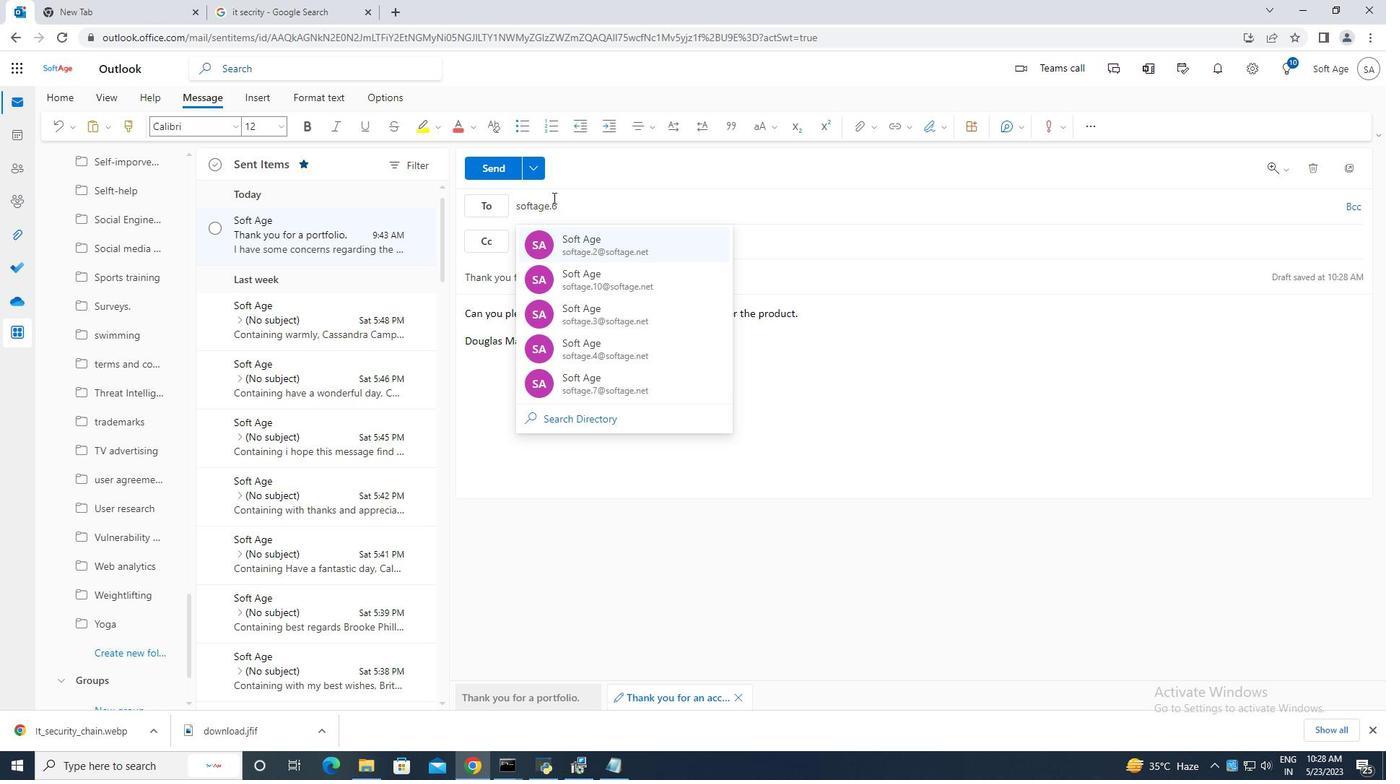
Action: Mouse moved to (668, 251)
Screenshot: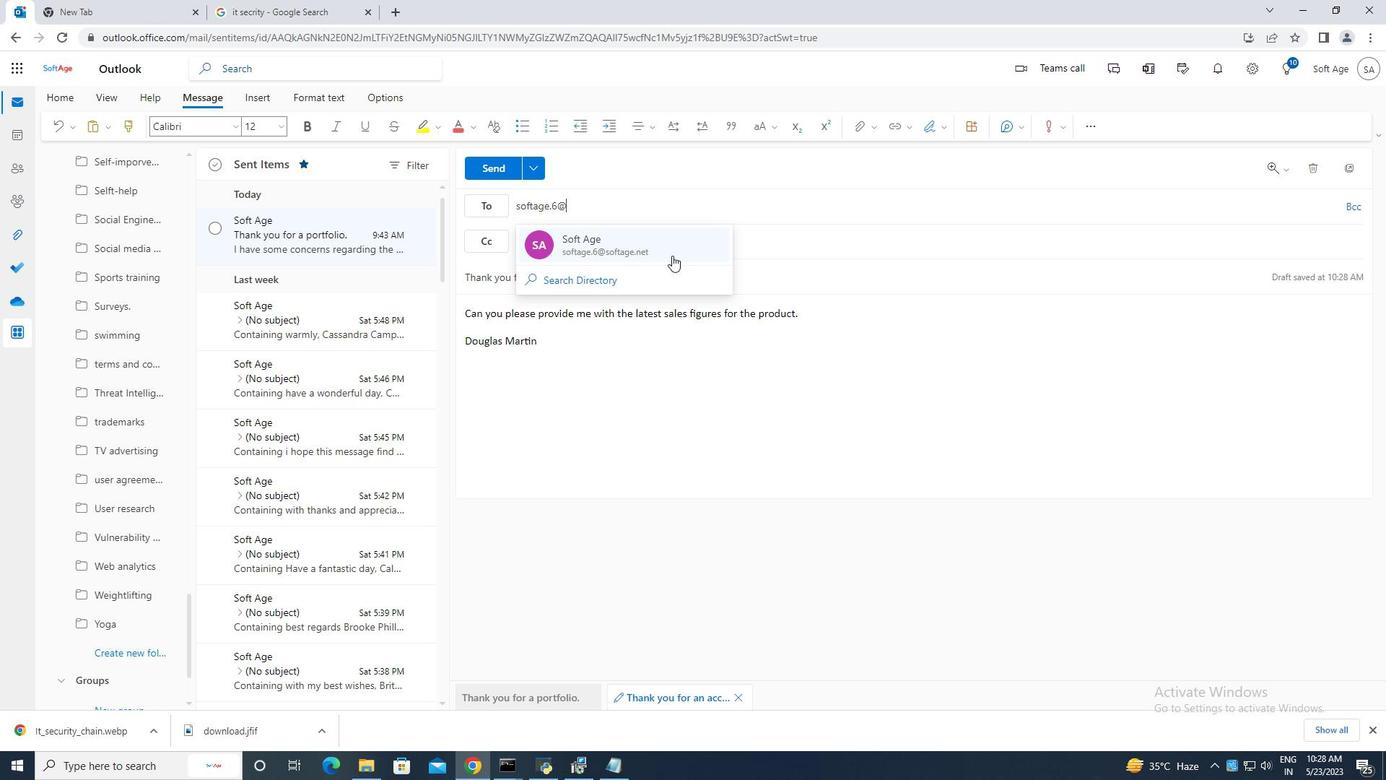 
Action: Mouse pressed left at (668, 251)
Screenshot: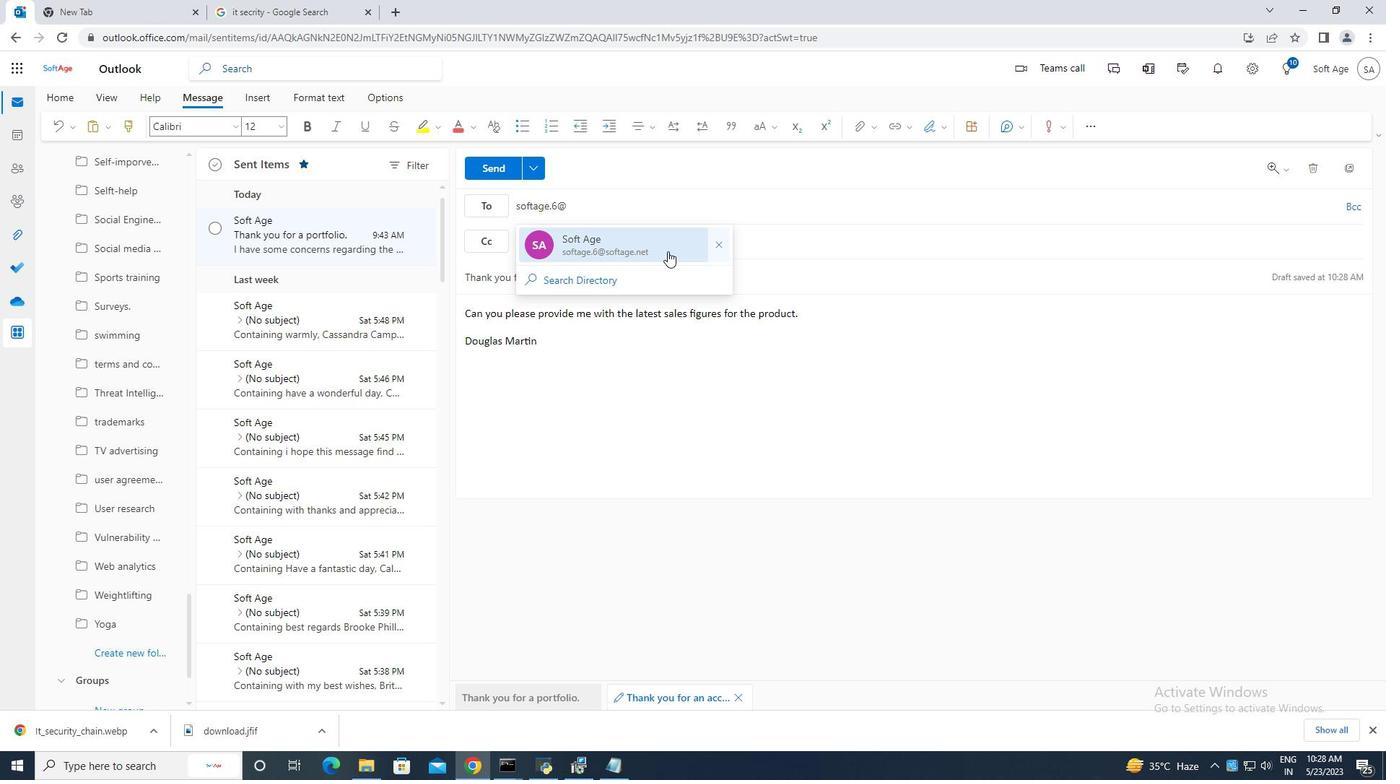 
Action: Mouse moved to (125, 651)
Screenshot: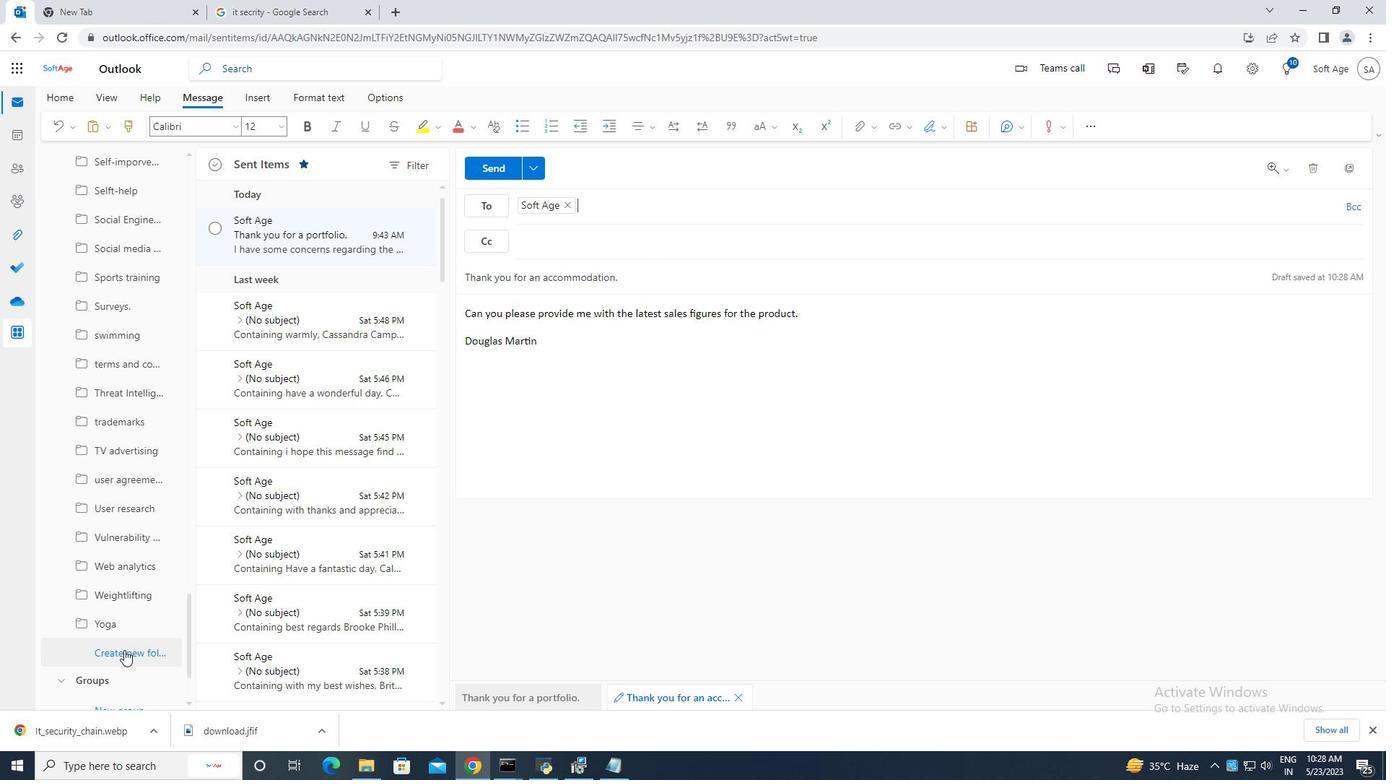 
Action: Mouse pressed left at (124, 651)
Screenshot: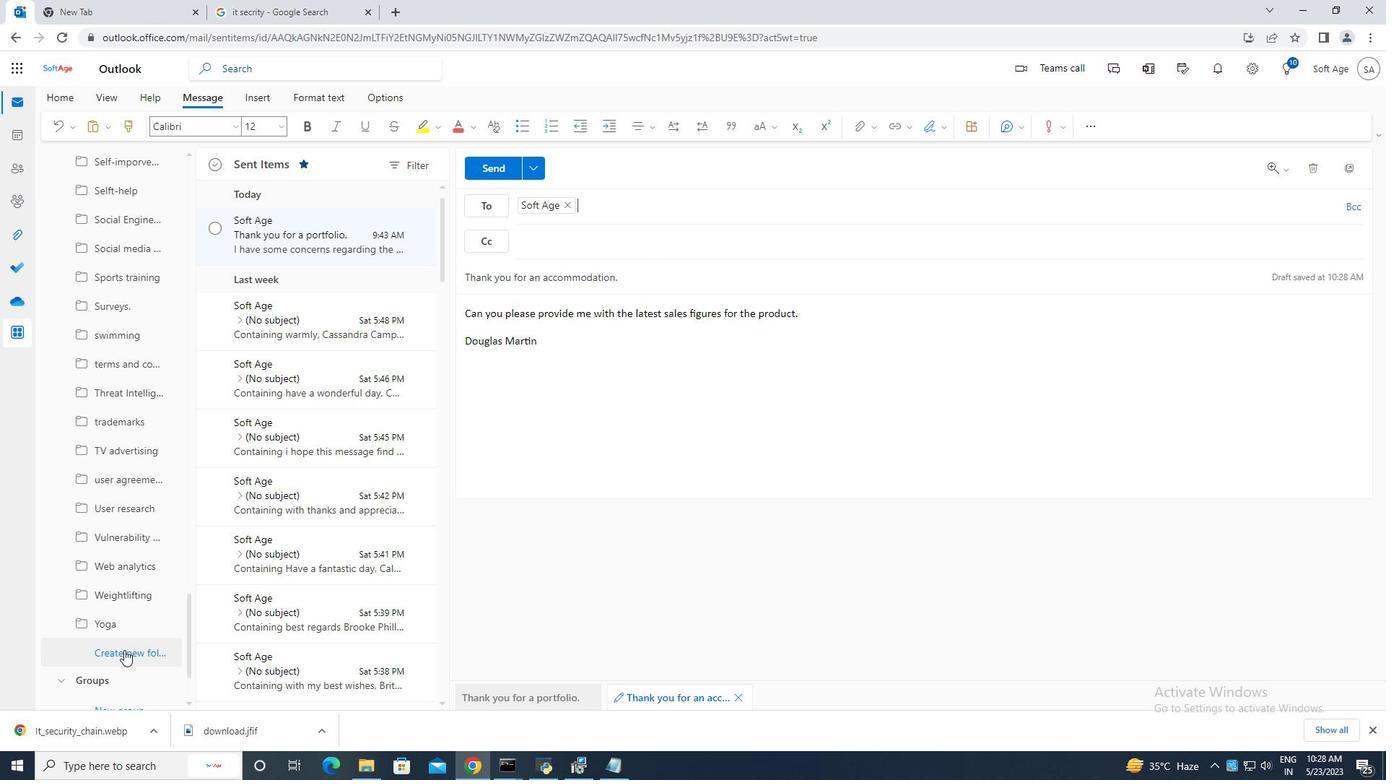 
Action: Mouse moved to (114, 654)
Screenshot: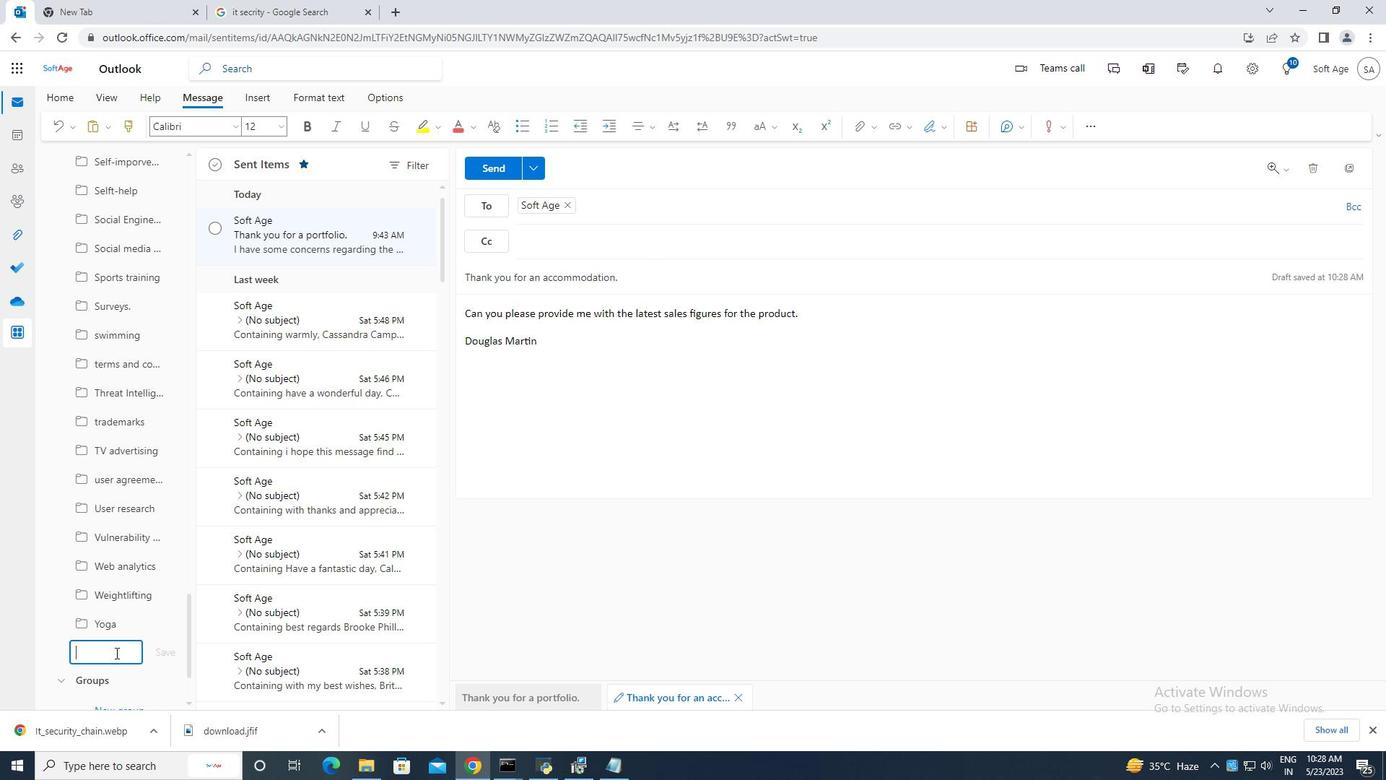 
Action: Mouse pressed left at (114, 654)
Screenshot: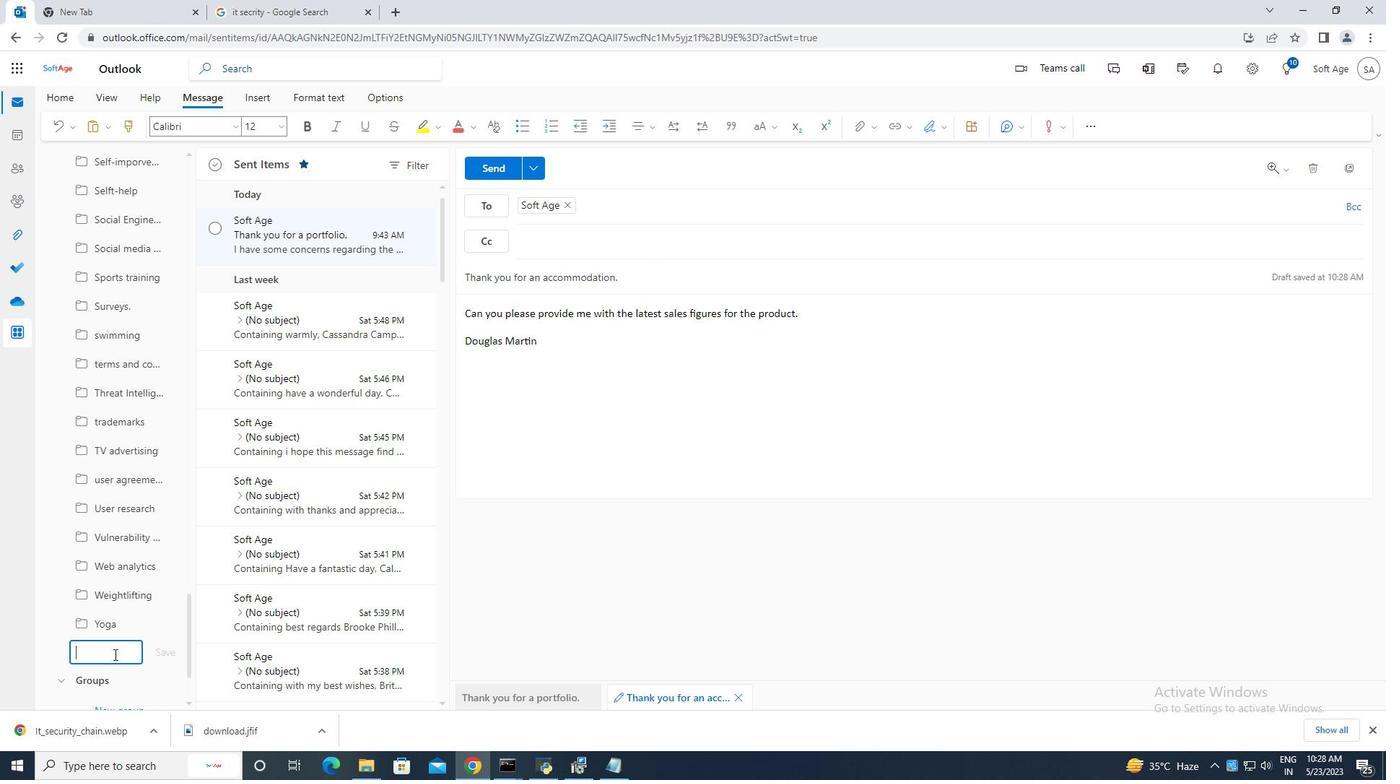 
Action: Key pressed sales<Key.space>enablement
Screenshot: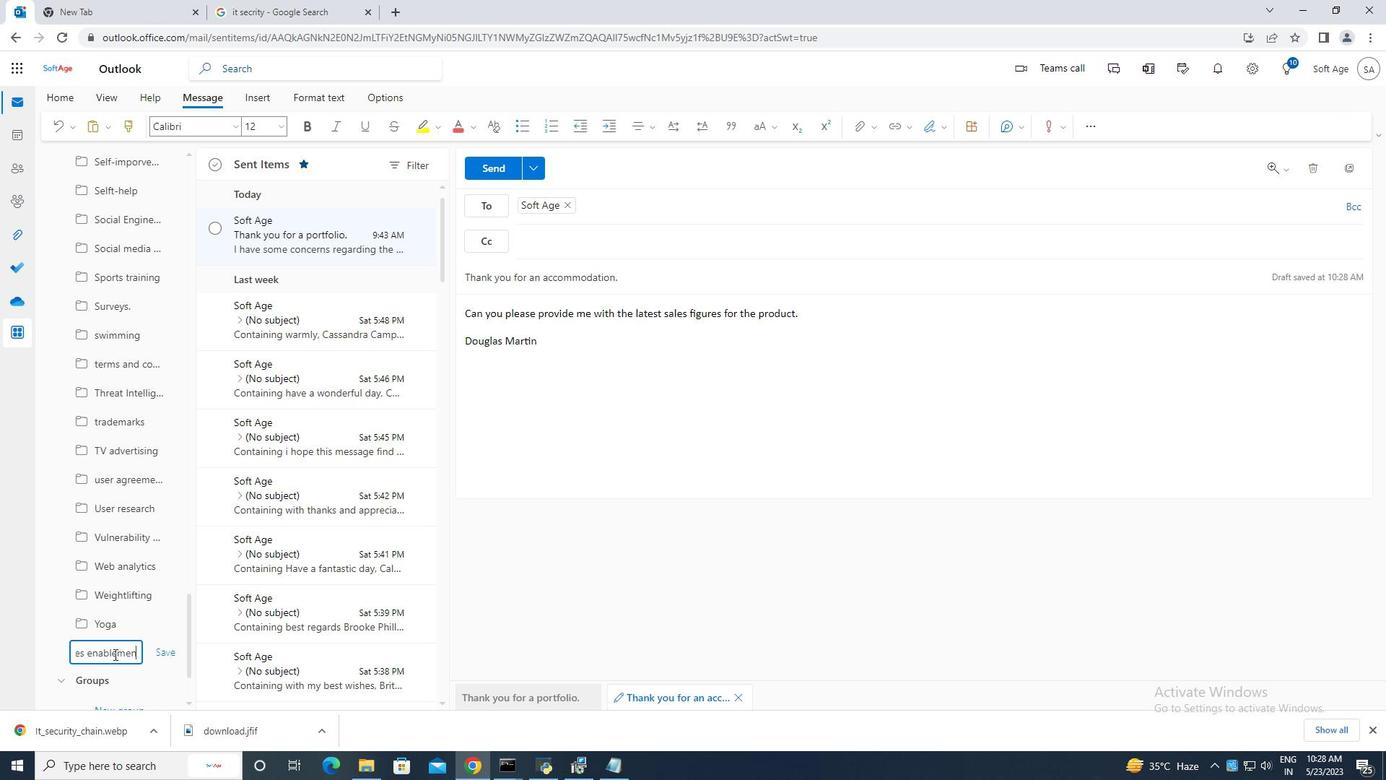 
Action: Mouse moved to (161, 652)
Screenshot: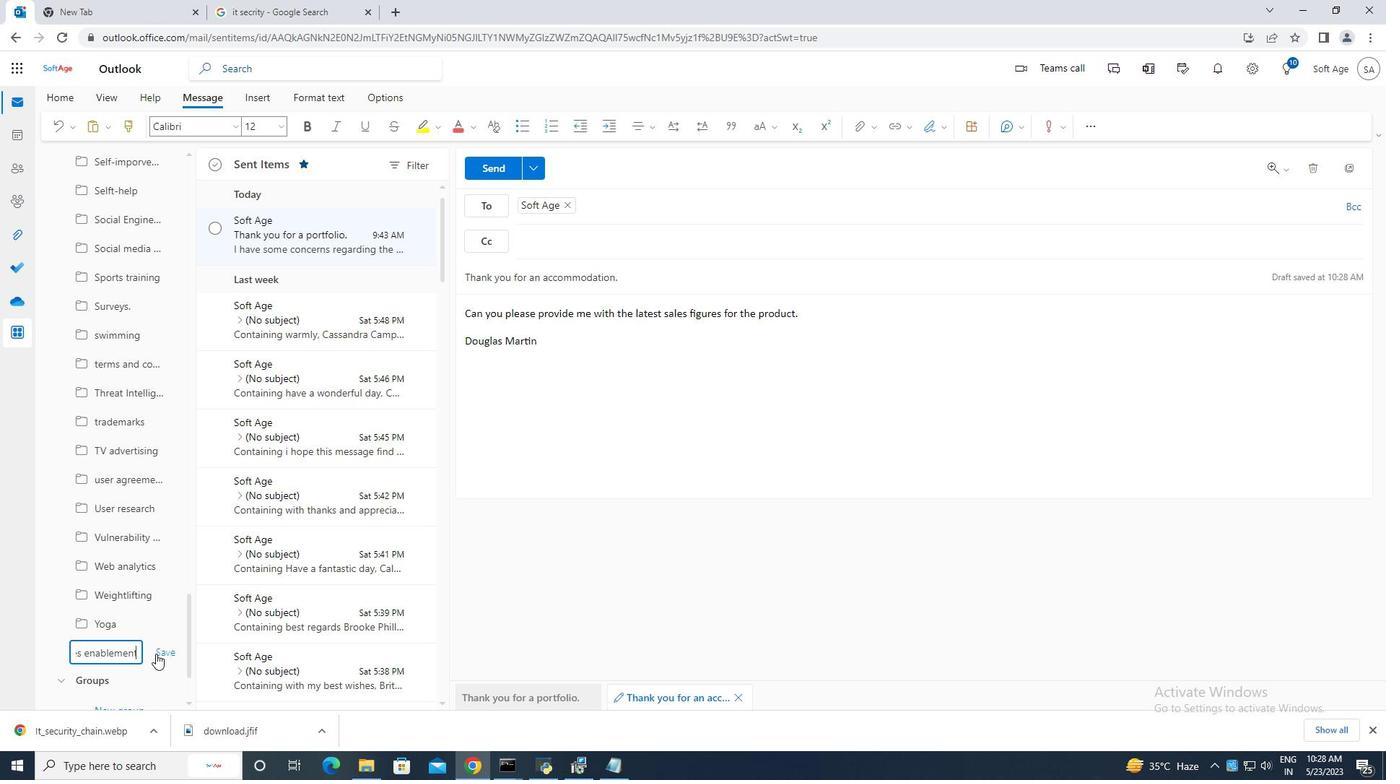 
Action: Mouse pressed left at (161, 652)
Screenshot: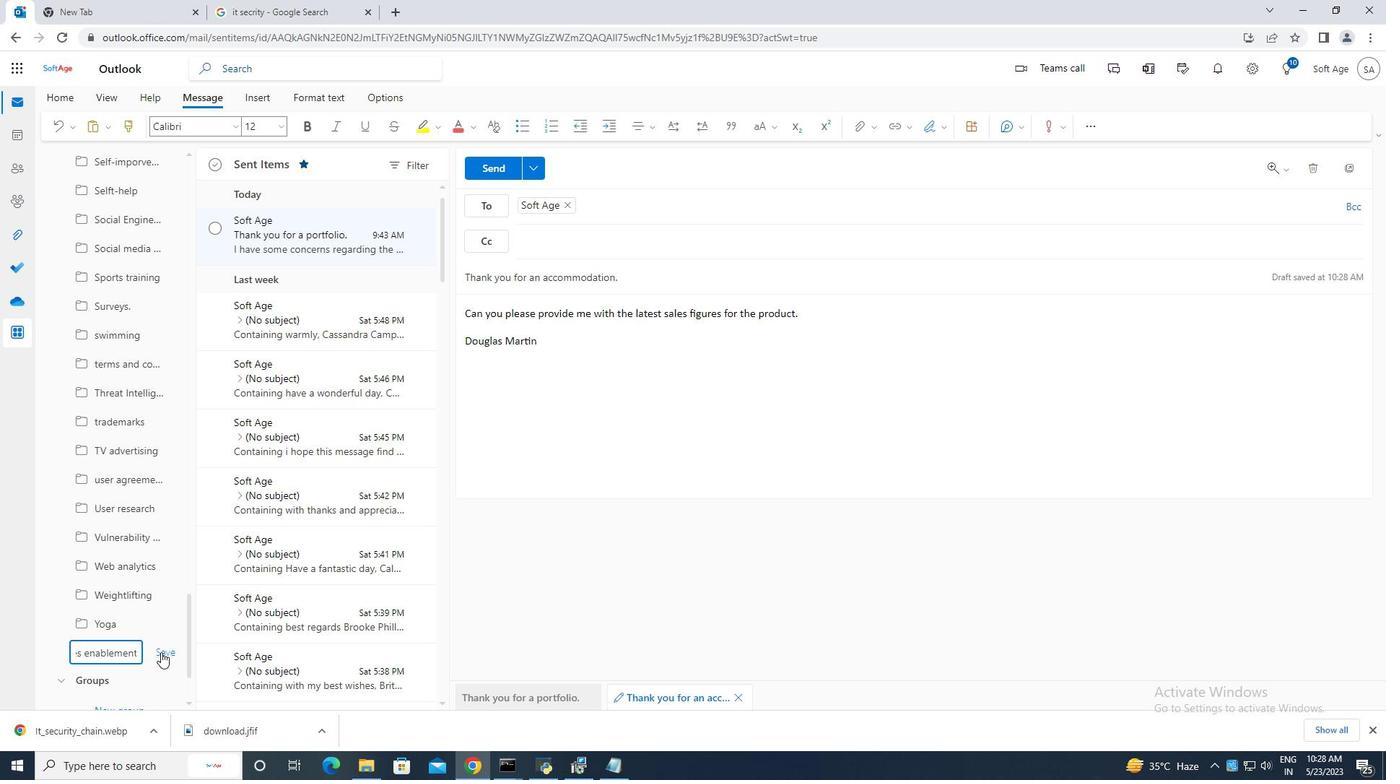 
Action: Mouse moved to (499, 169)
Screenshot: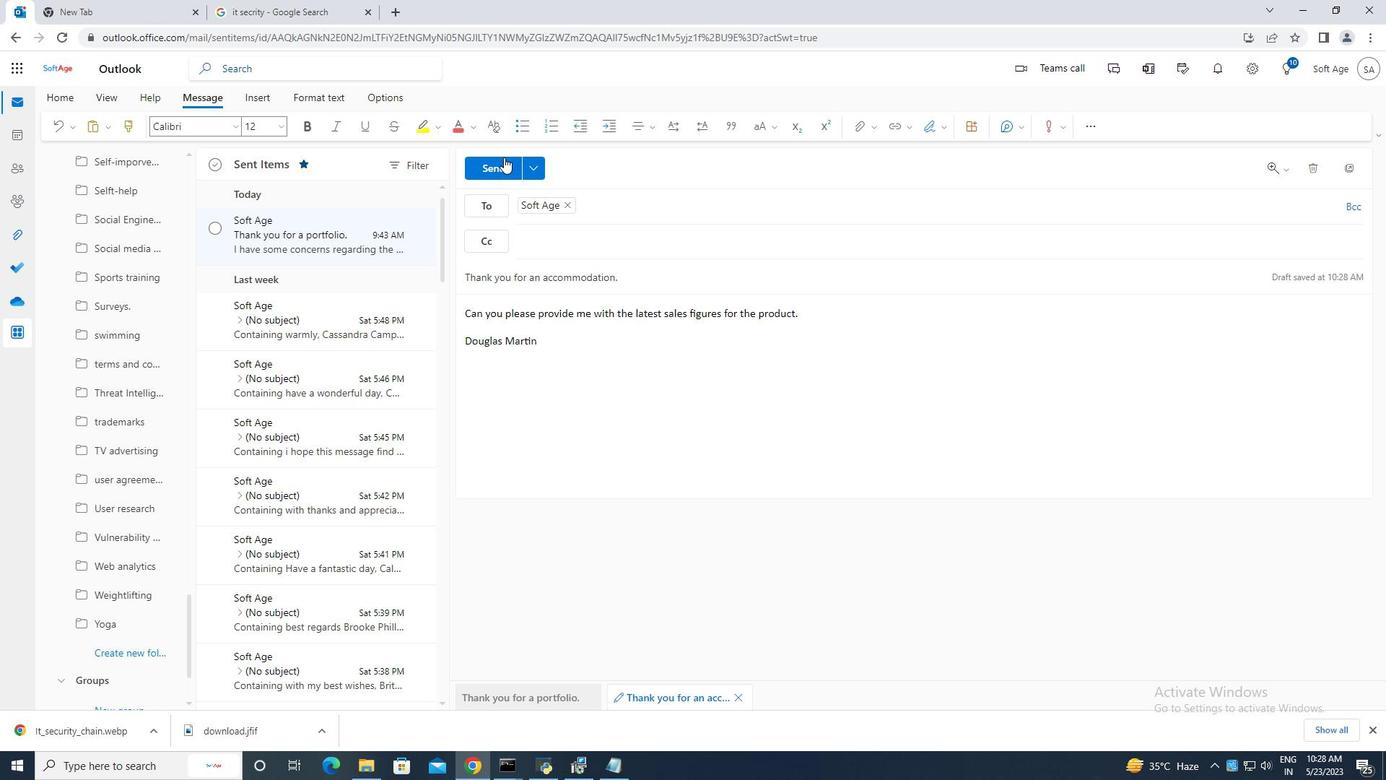 
Action: Mouse pressed left at (499, 169)
Screenshot: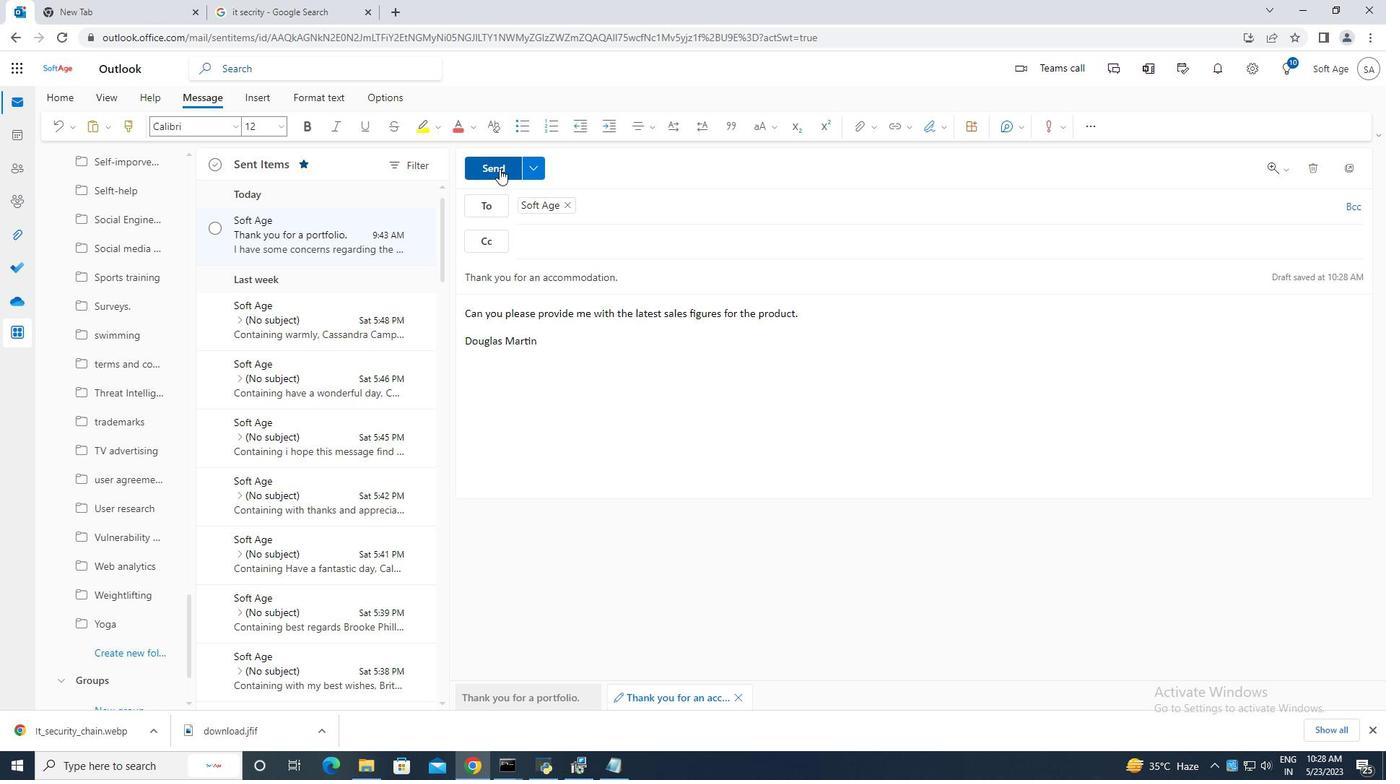 
Action: Mouse moved to (215, 229)
Screenshot: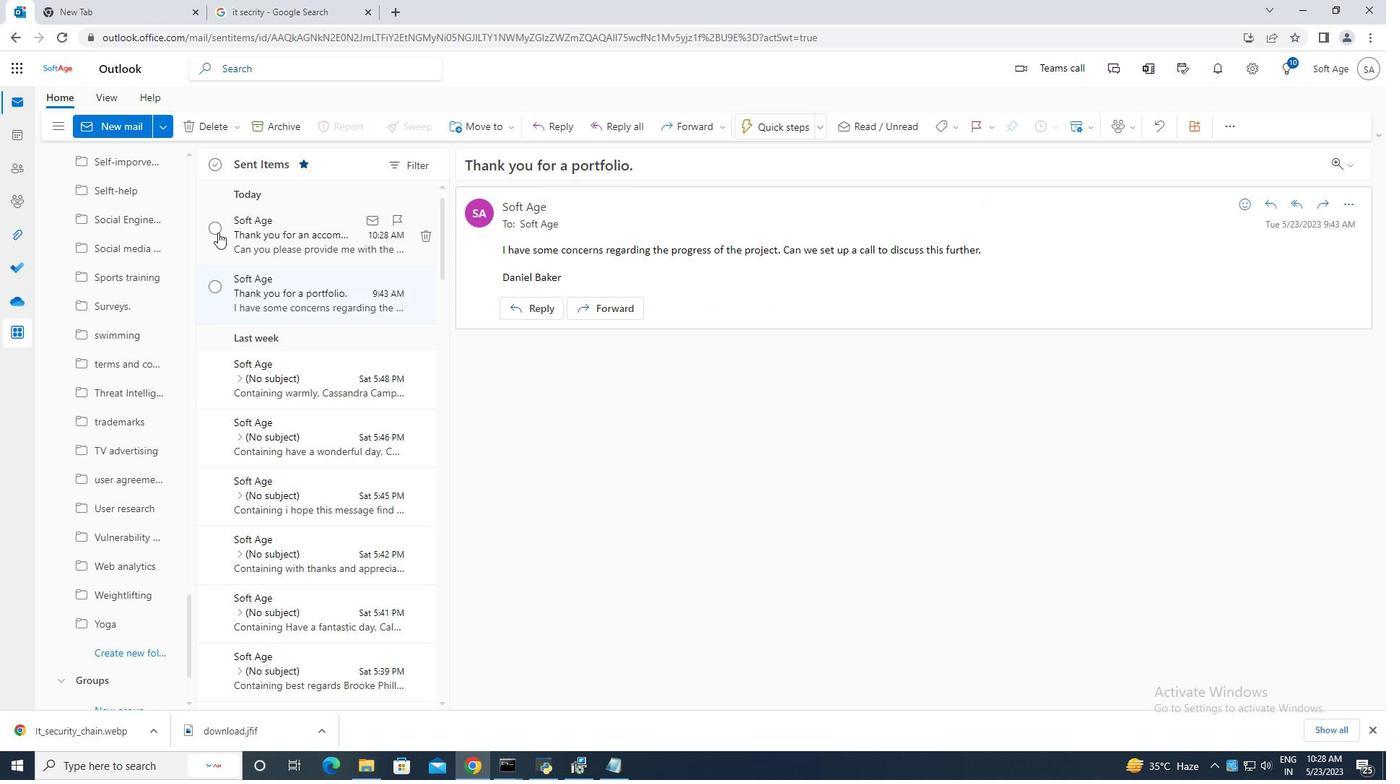 
Action: Mouse pressed left at (215, 229)
Screenshot: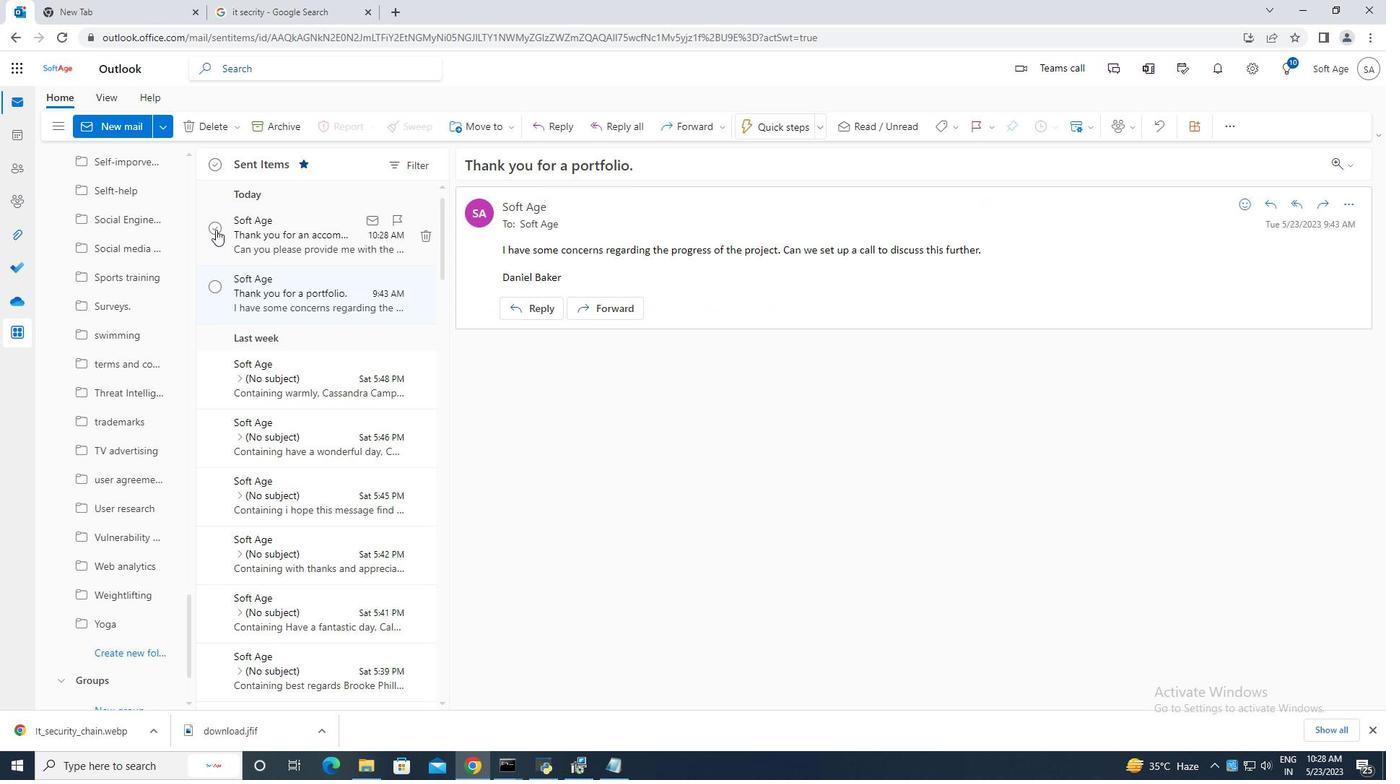 
Action: Mouse moved to (473, 132)
Screenshot: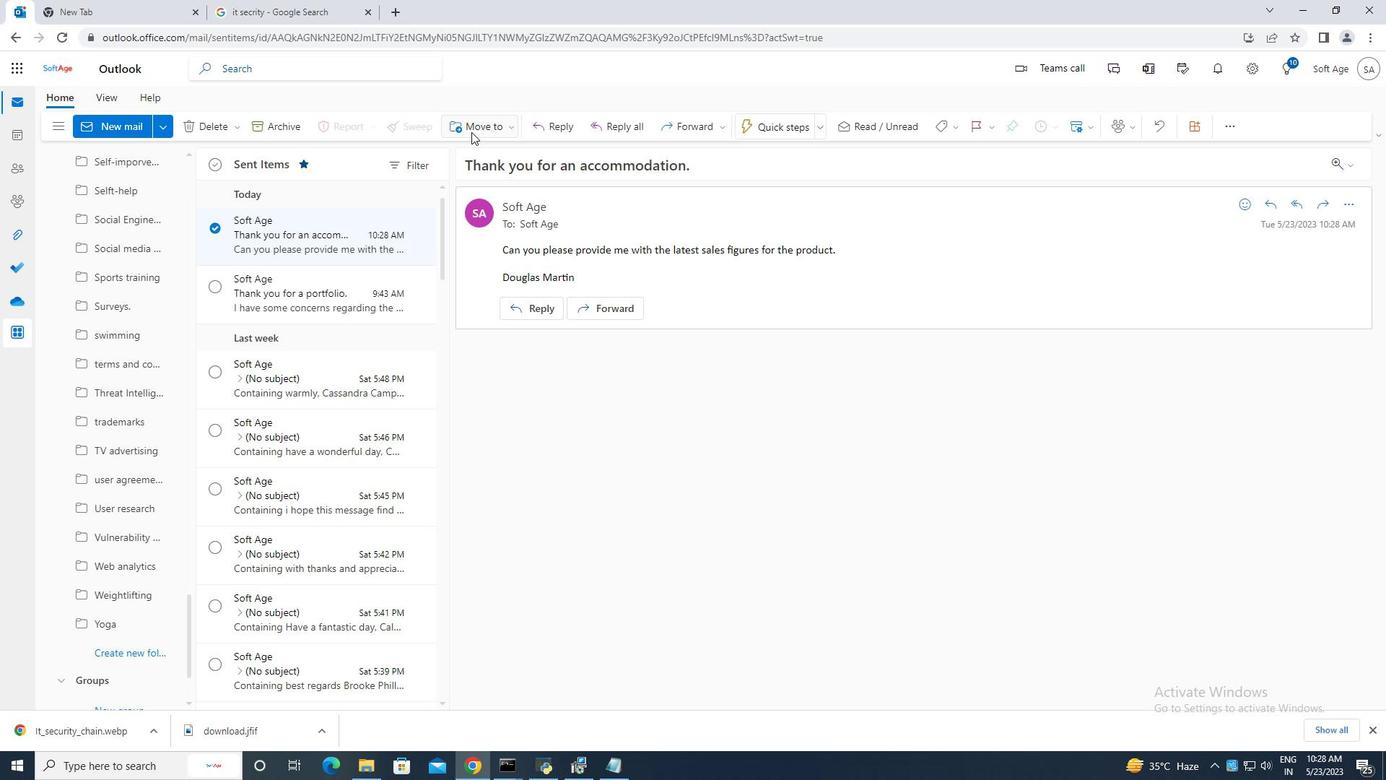 
Action: Mouse pressed left at (473, 132)
Screenshot: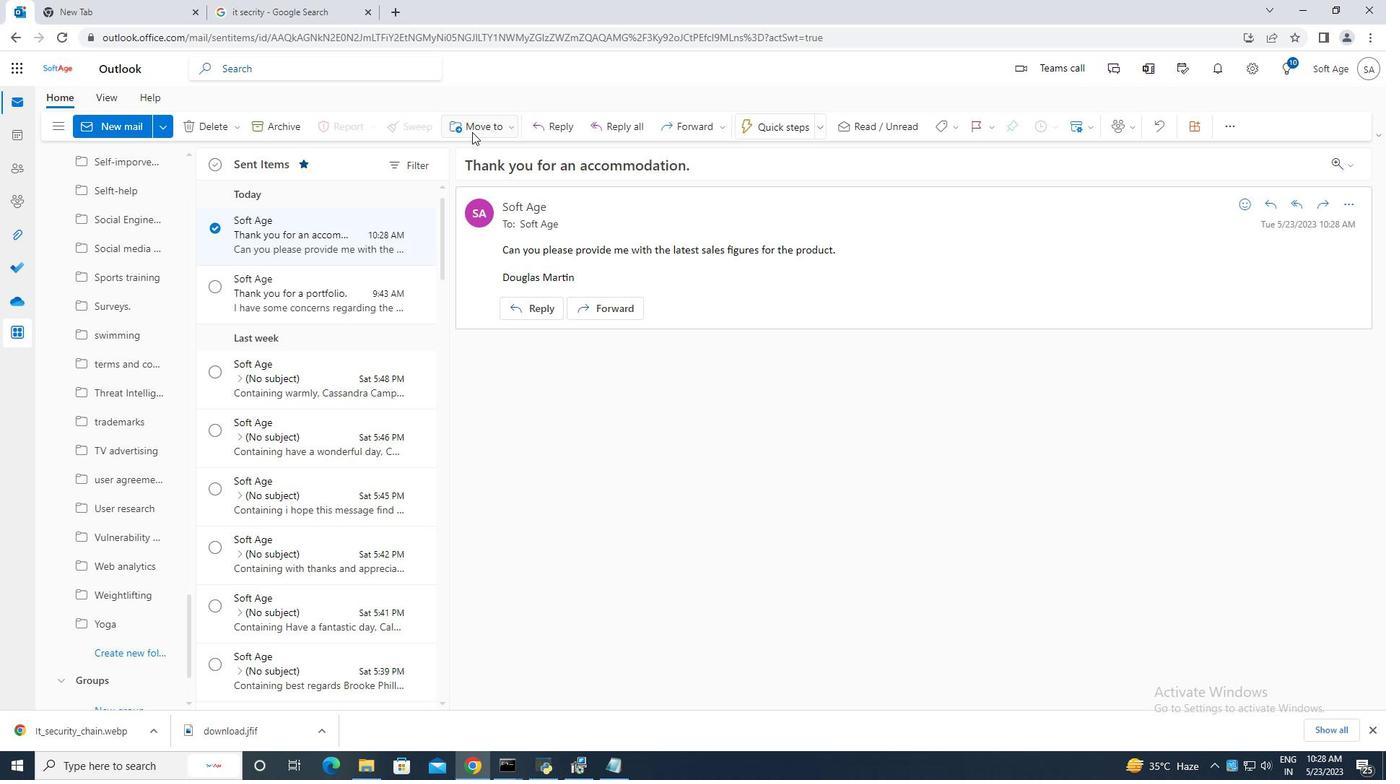 
Action: Mouse moved to (525, 150)
Screenshot: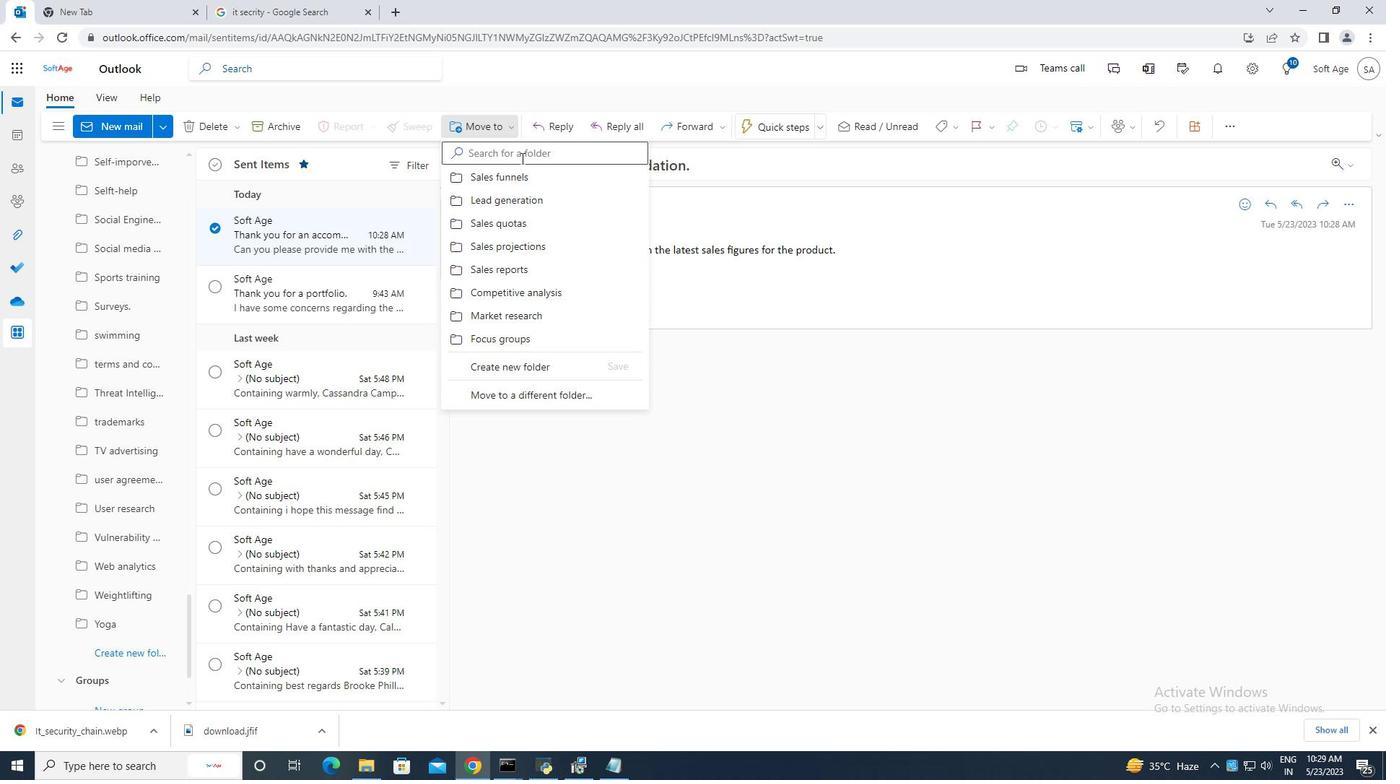 
Action: Mouse pressed left at (525, 150)
Screenshot: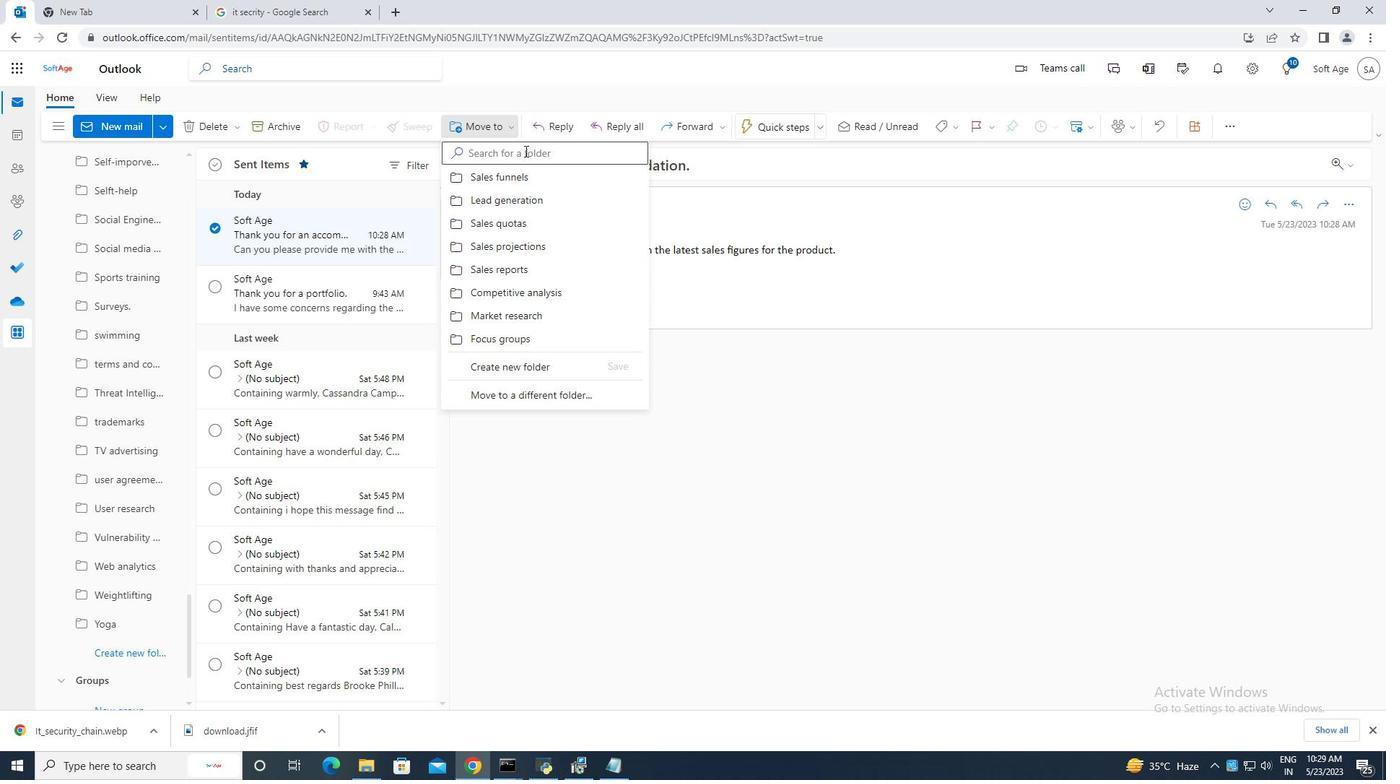 
Action: Key pressed sales<Key.space>enablement
Screenshot: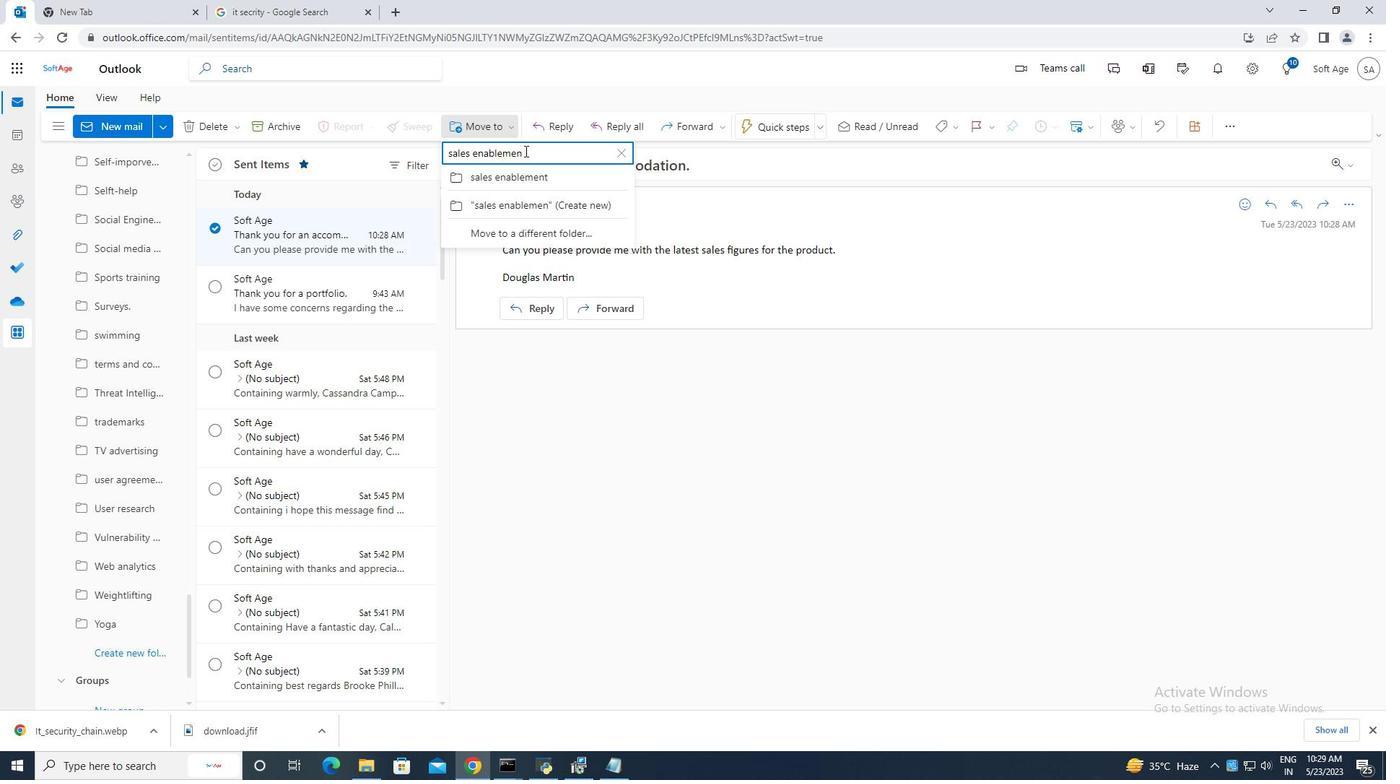 
Action: Mouse moved to (528, 177)
Screenshot: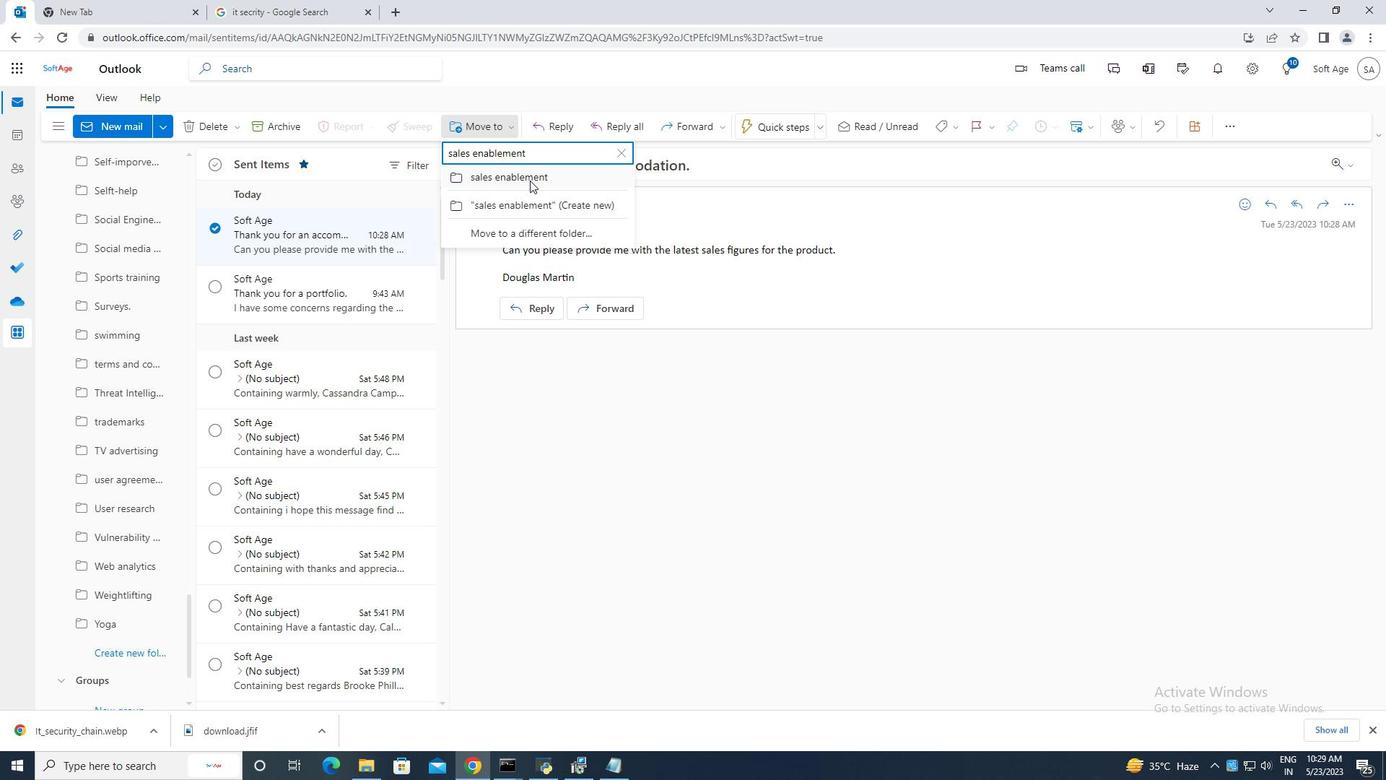 
Action: Mouse pressed left at (528, 177)
Screenshot: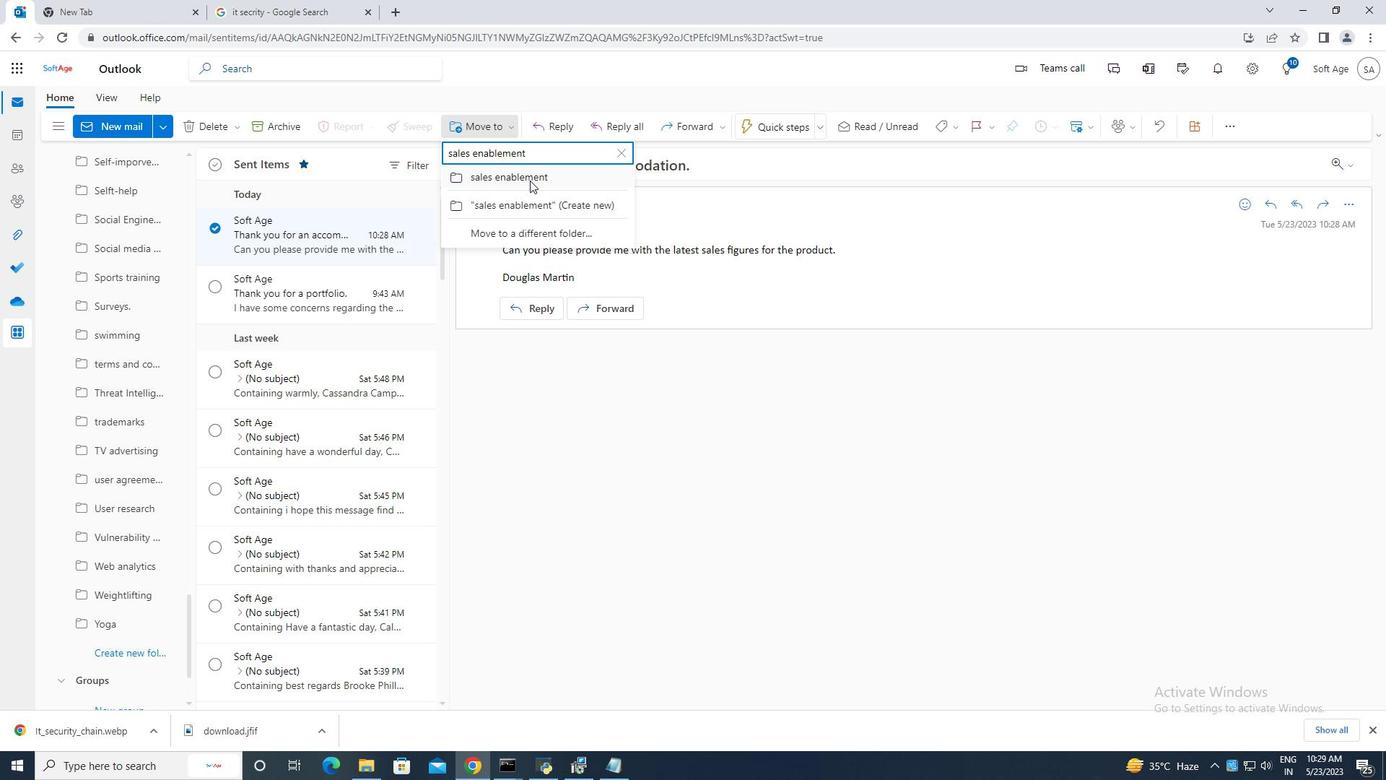 
Action: Mouse moved to (587, 303)
Screenshot: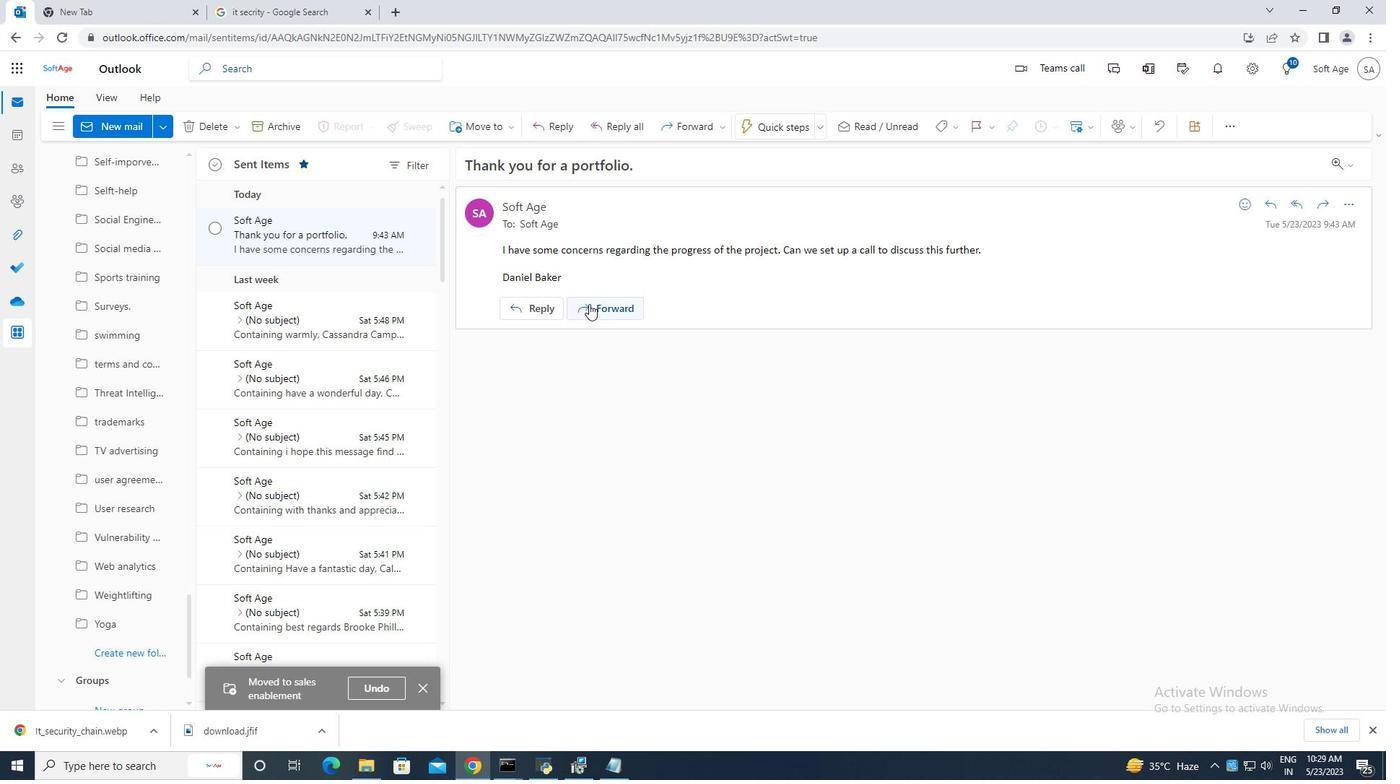 
